 Task: Add an event with the title Second Project Planning Workshop, date '2024/03/27', time 8:00 AM to 10:00 AMand add a description: Participants will learn how to provide feedback and constructive criticism in a constructive and respectful manner. They will practice giving and receiving feedback, focusing on specific behaviors and outcomes, and offering suggestions for improvement.Select event color  Grape . Add location for the event as: 456 St. Catherine's Monastery, Sinai, Egypt, logged in from the account softage.6@softage.netand send the event invitation to softage.9@softage.net and softage.10@softage.net. Set a reminder for the event Daily
Action: Mouse moved to (75, 93)
Screenshot: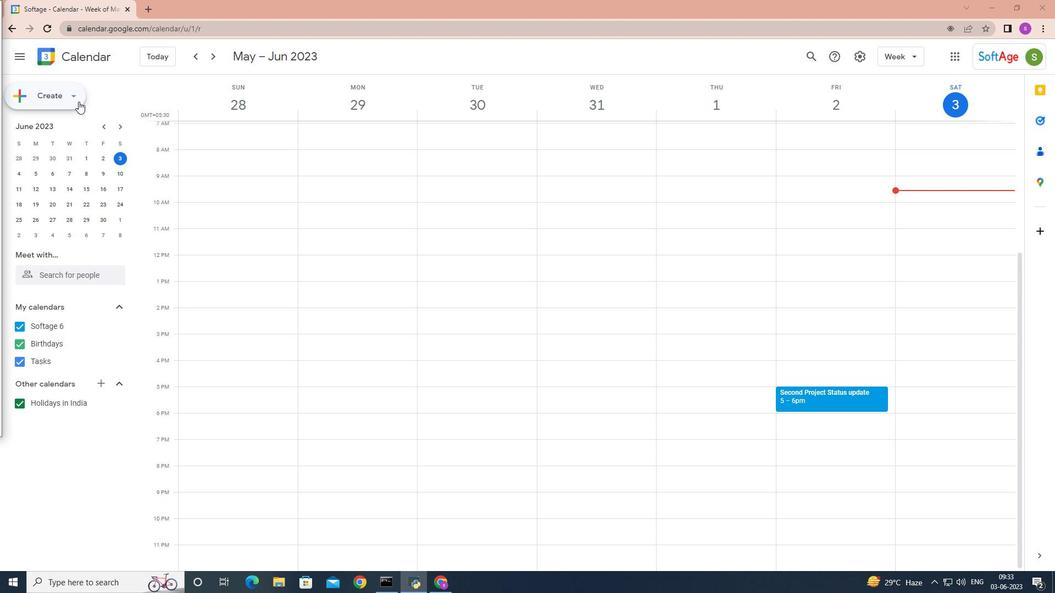 
Action: Mouse pressed left at (75, 93)
Screenshot: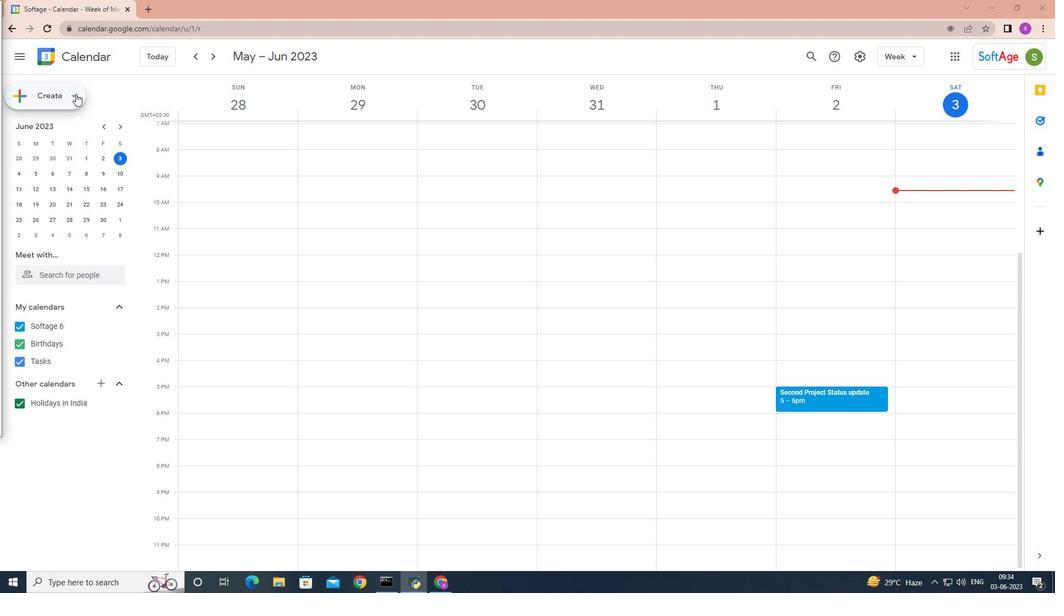 
Action: Mouse moved to (67, 120)
Screenshot: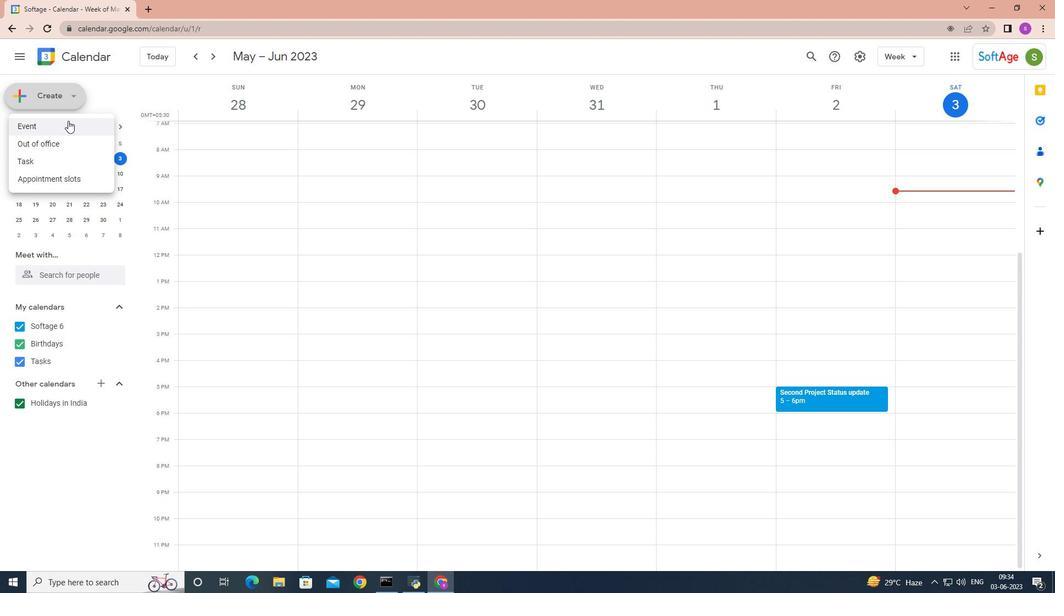 
Action: Mouse pressed left at (67, 120)
Screenshot: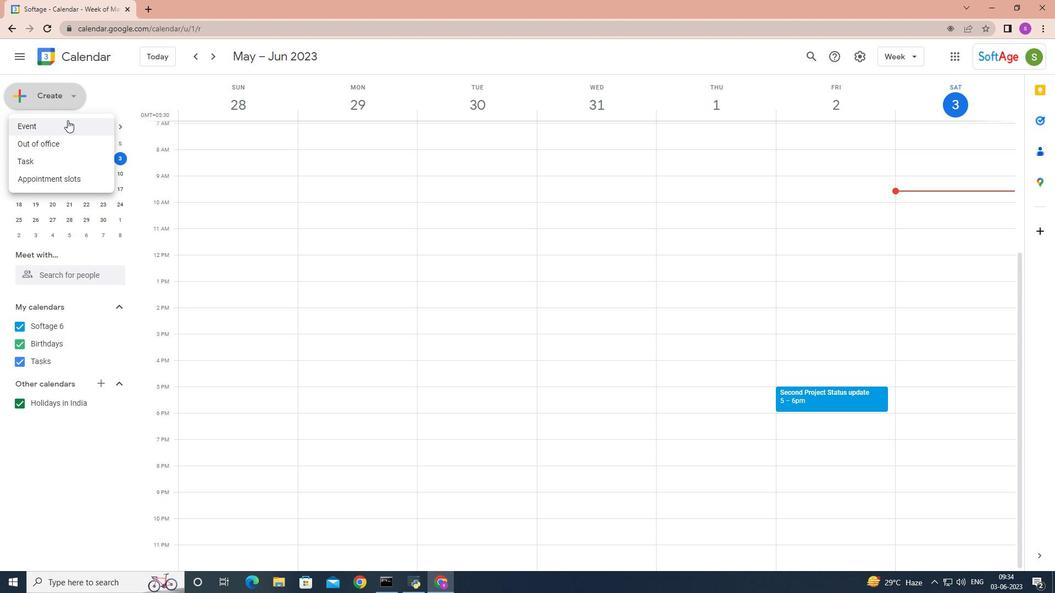 
Action: Mouse moved to (799, 431)
Screenshot: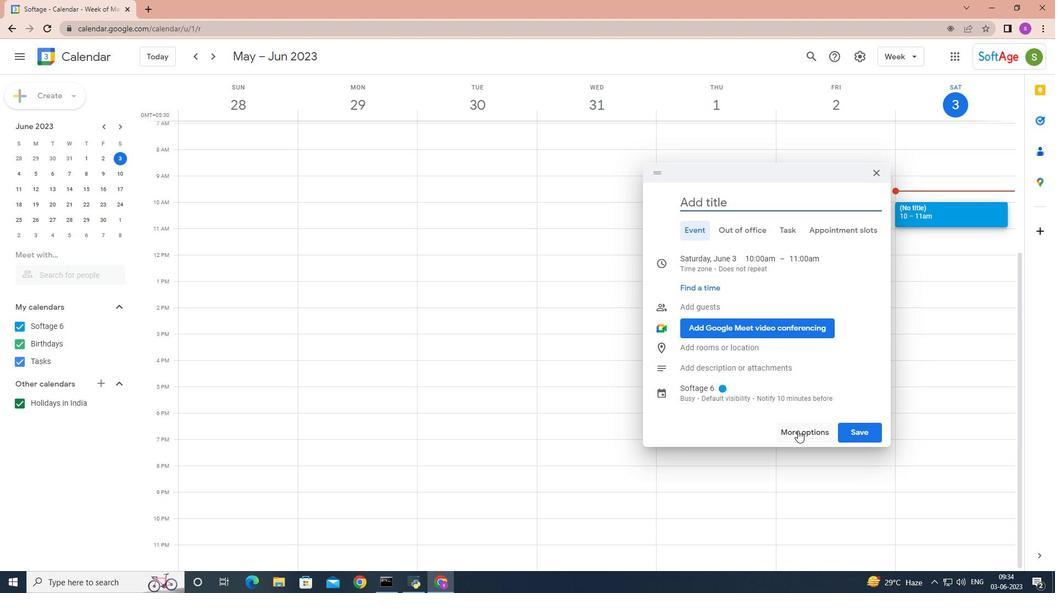 
Action: Mouse pressed left at (799, 431)
Screenshot: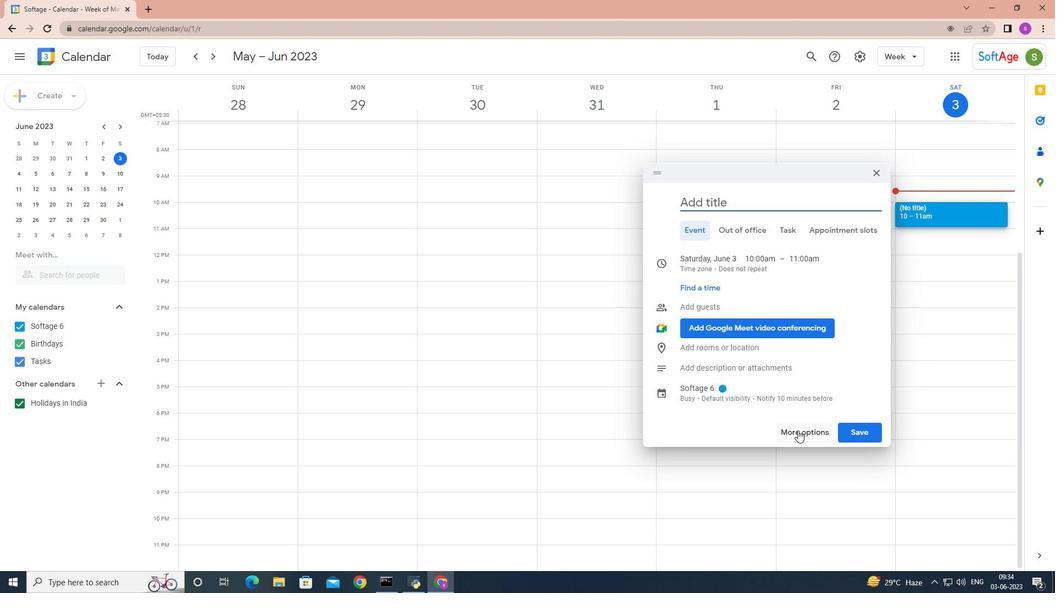 
Action: Mouse moved to (150, 52)
Screenshot: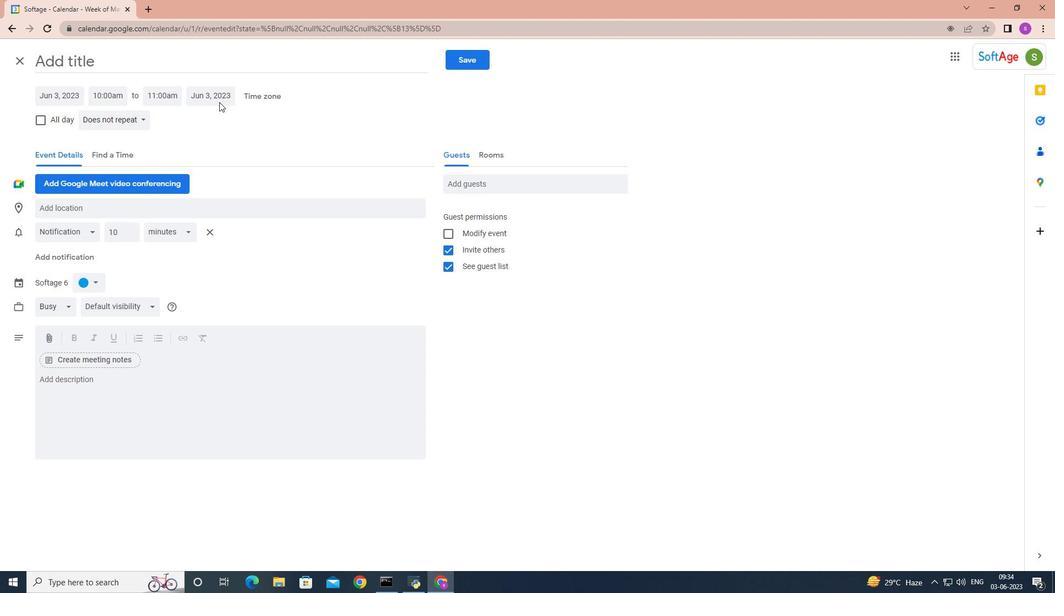 
Action: Key pressed <Key.shift>Second<Key.space><Key.shift>Project<Key.space><Key.shift>Planning<Key.space><Key.shift>Workshop
Screenshot: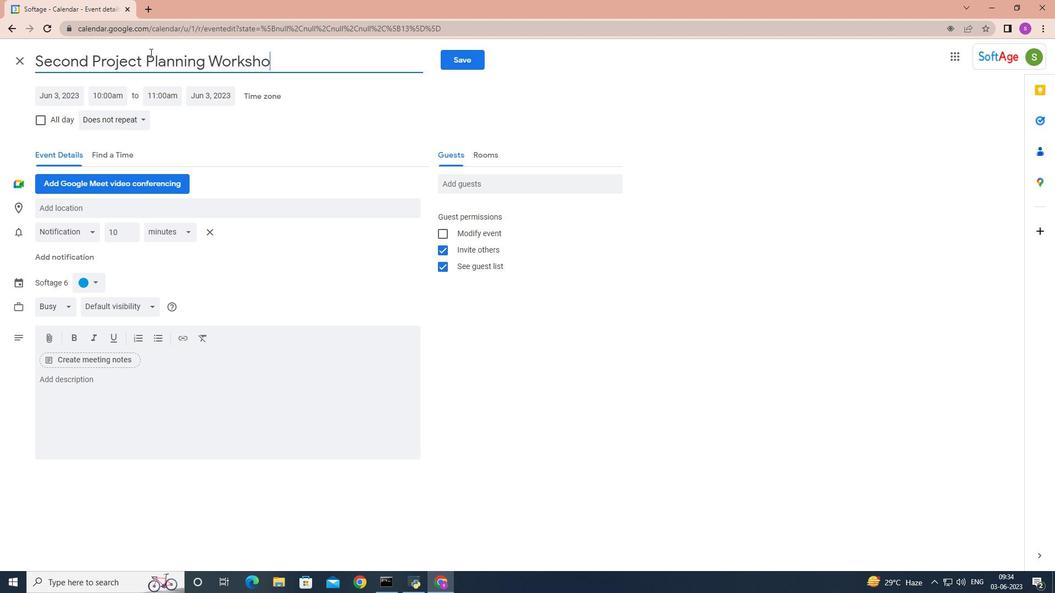 
Action: Mouse moved to (69, 94)
Screenshot: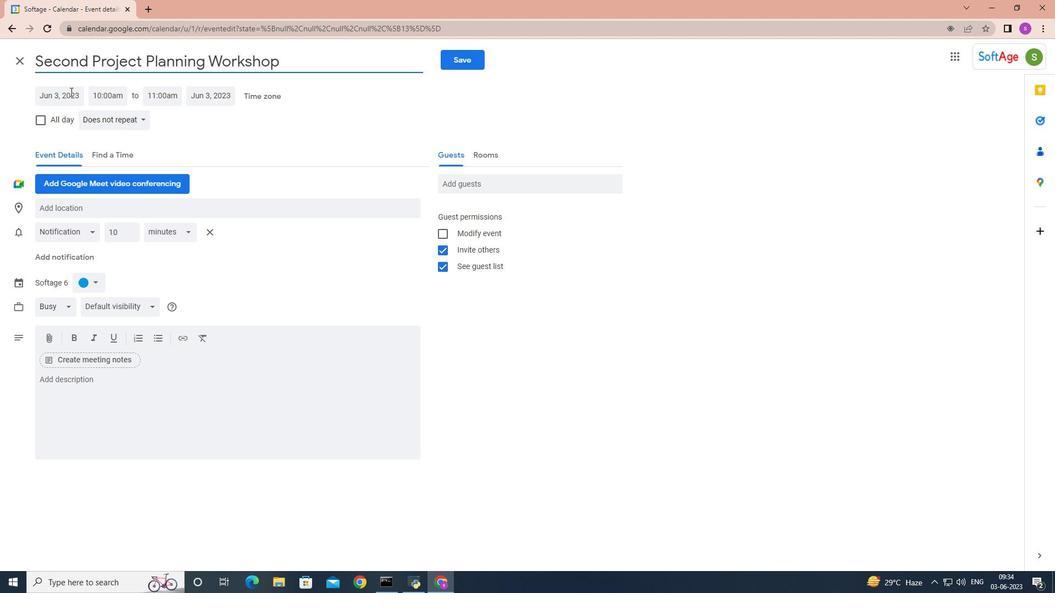 
Action: Mouse pressed left at (69, 94)
Screenshot: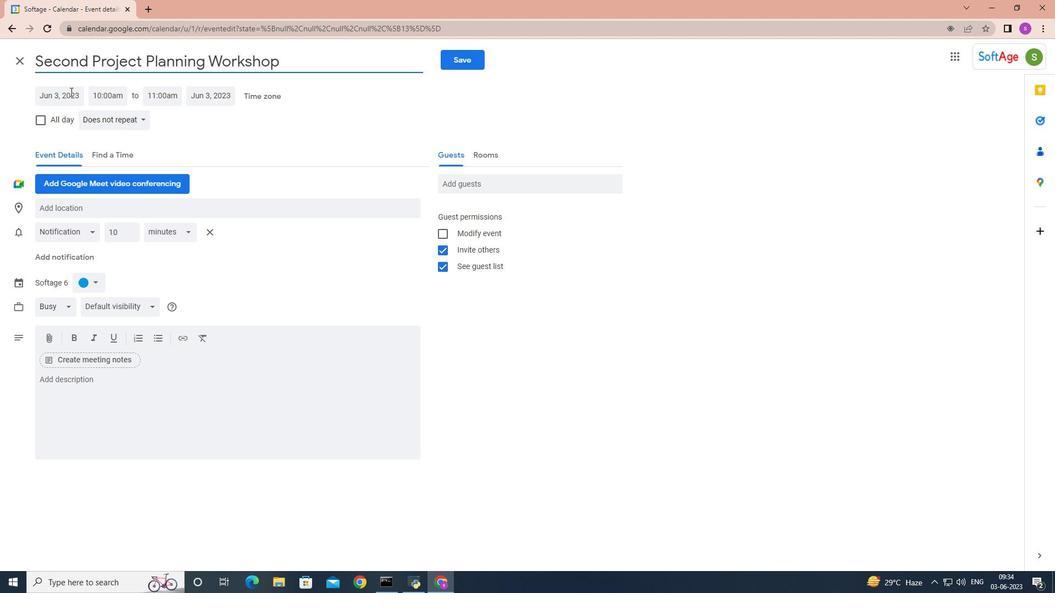 
Action: Mouse moved to (174, 120)
Screenshot: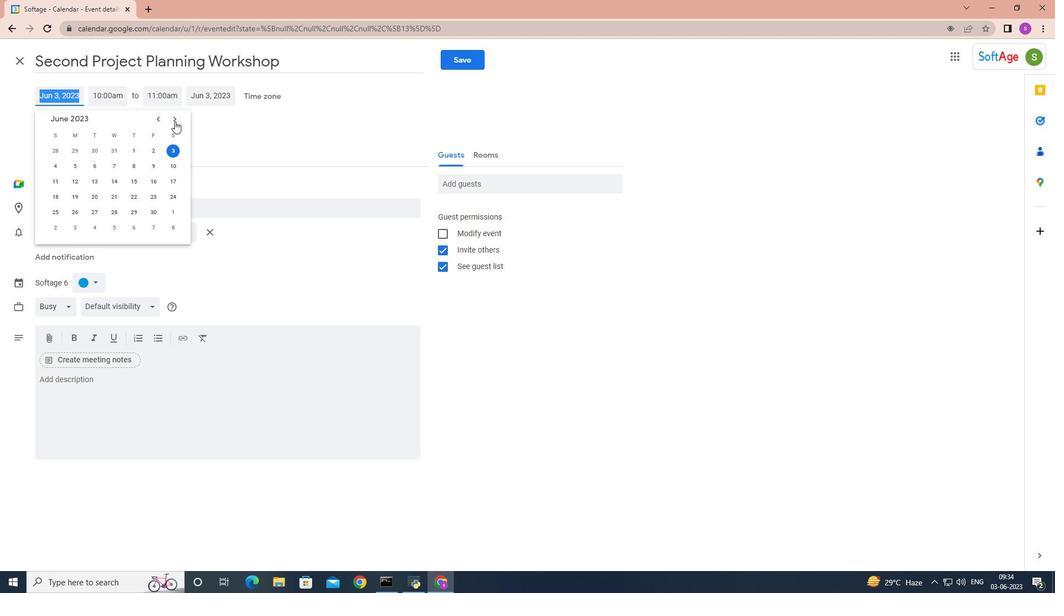 
Action: Mouse pressed left at (174, 120)
Screenshot: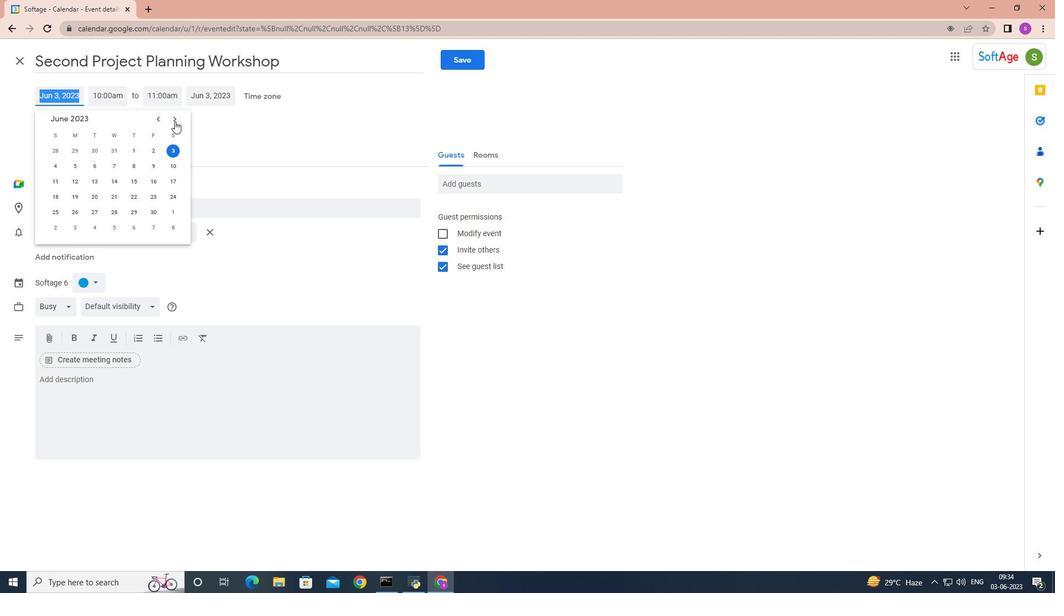 
Action: Mouse moved to (174, 120)
Screenshot: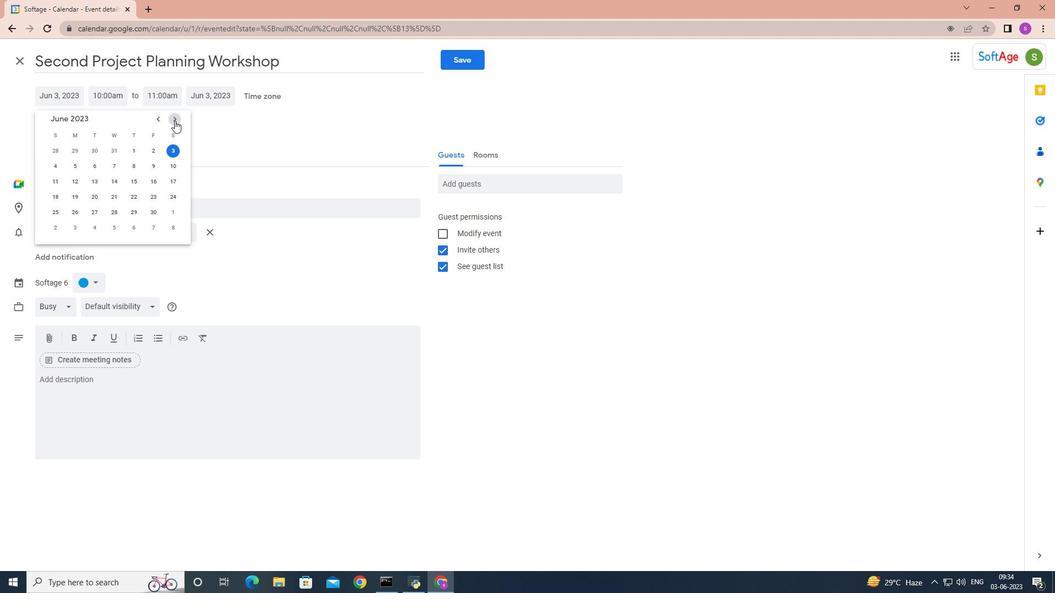 
Action: Mouse pressed left at (174, 120)
Screenshot: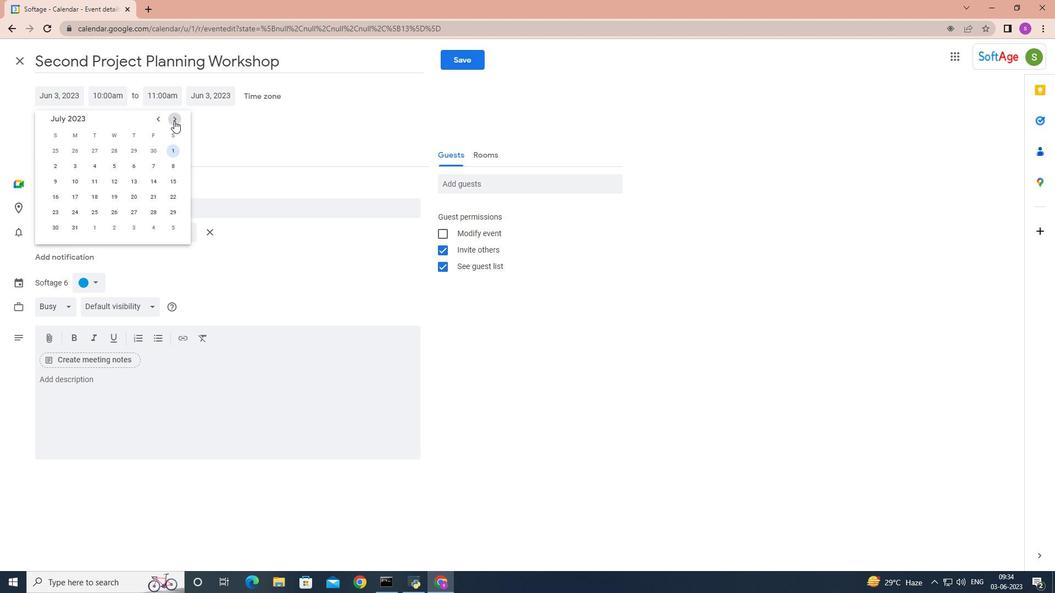 
Action: Mouse pressed left at (174, 120)
Screenshot: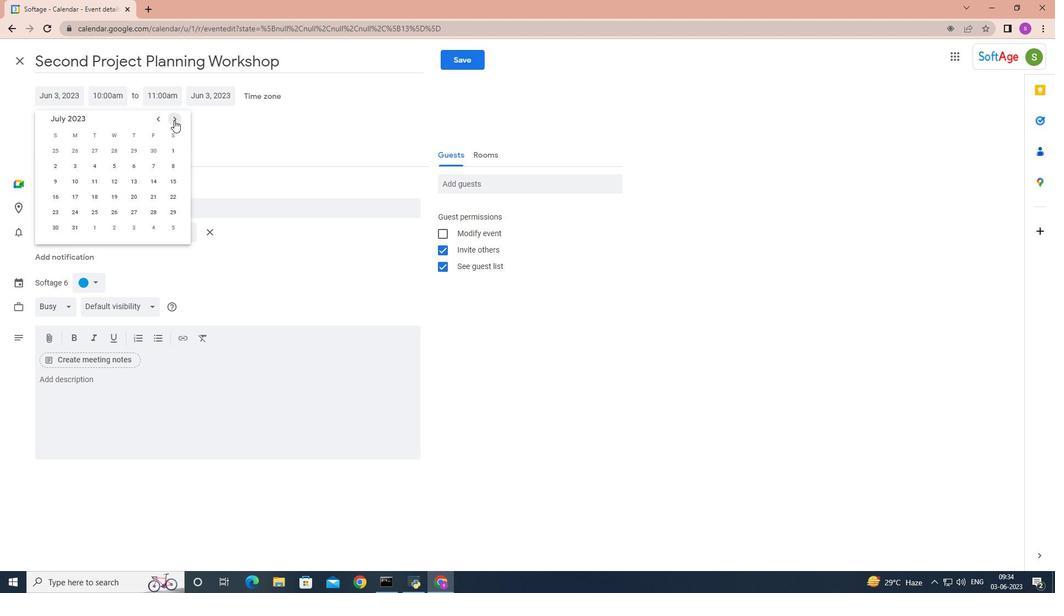 
Action: Mouse moved to (173, 119)
Screenshot: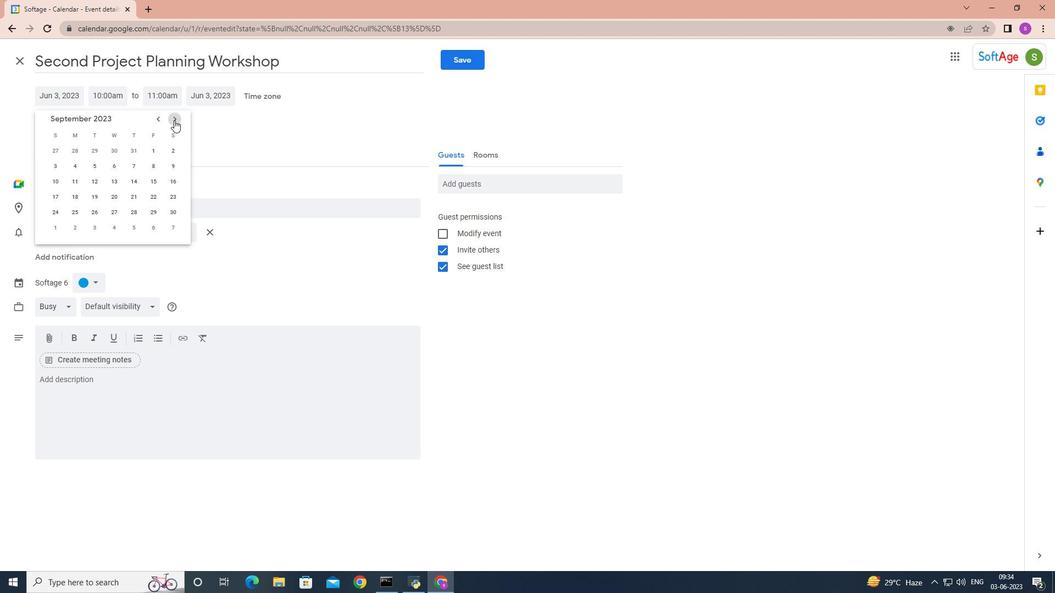 
Action: Mouse pressed left at (173, 119)
Screenshot: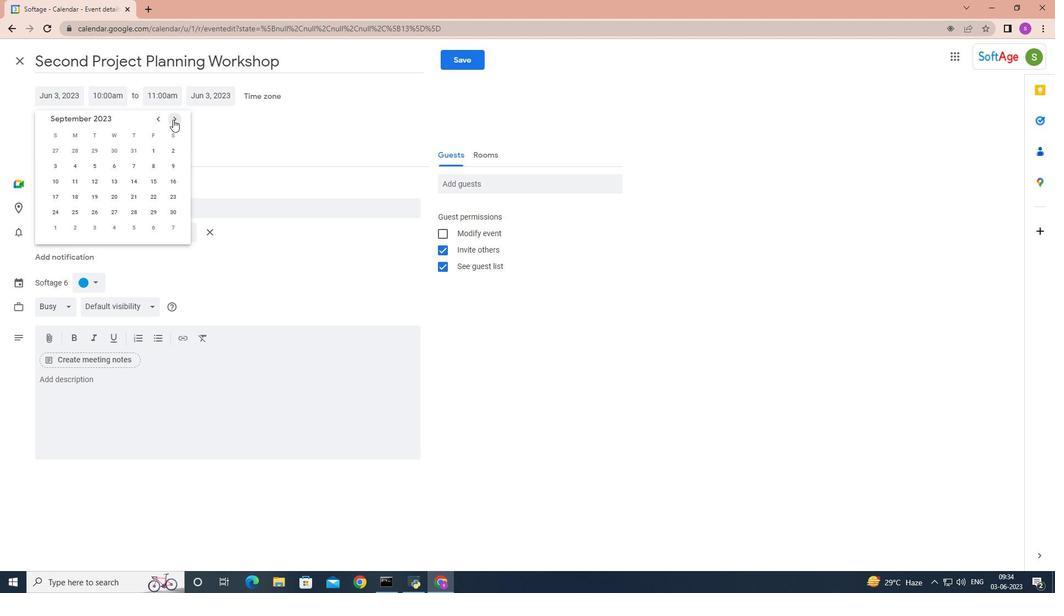 
Action: Mouse moved to (172, 119)
Screenshot: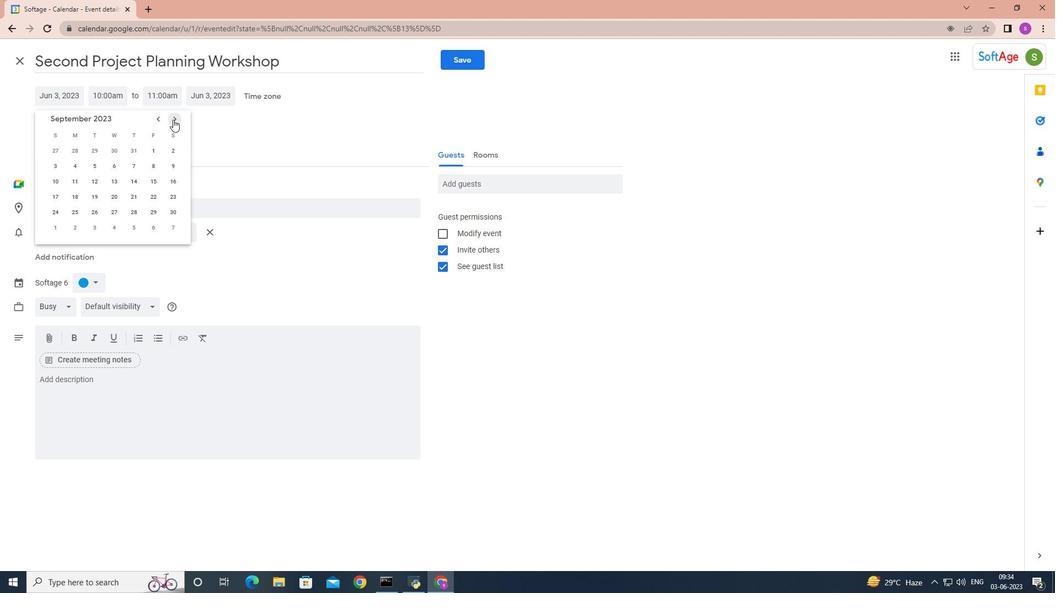 
Action: Mouse pressed left at (172, 119)
Screenshot: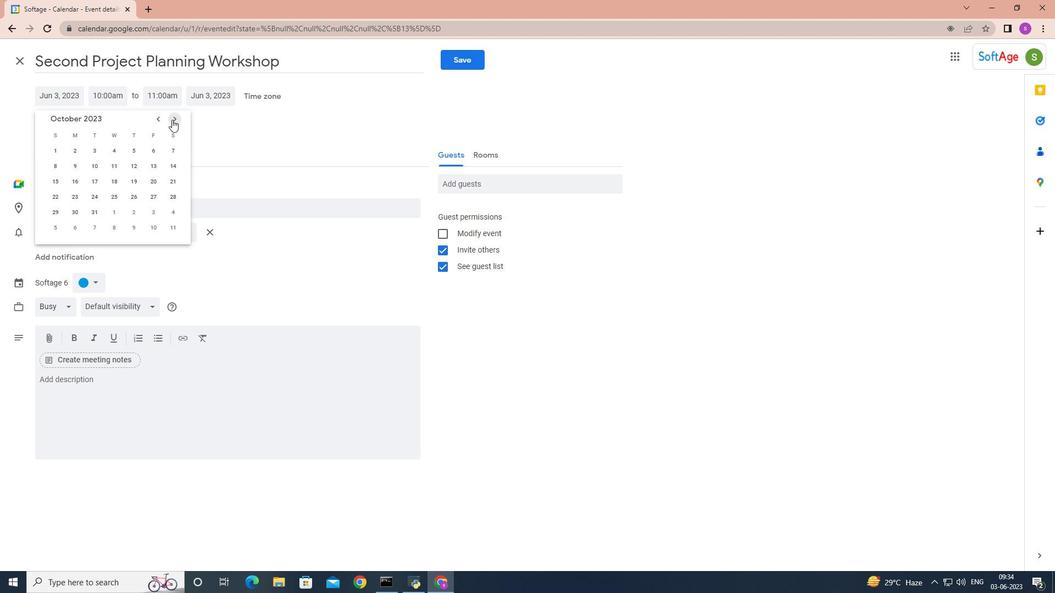 
Action: Mouse pressed left at (172, 119)
Screenshot: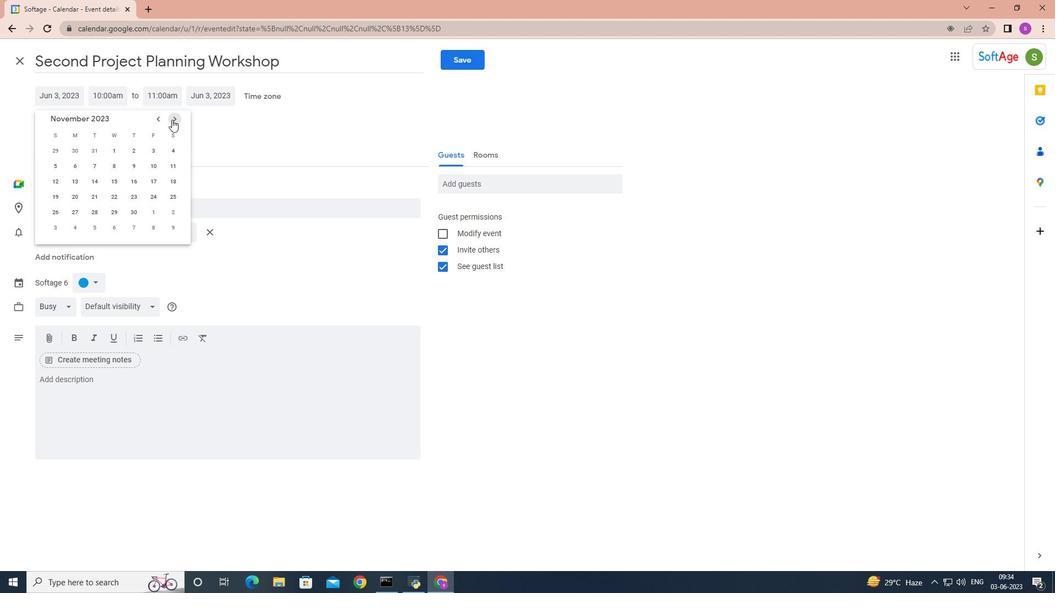 
Action: Mouse moved to (172, 119)
Screenshot: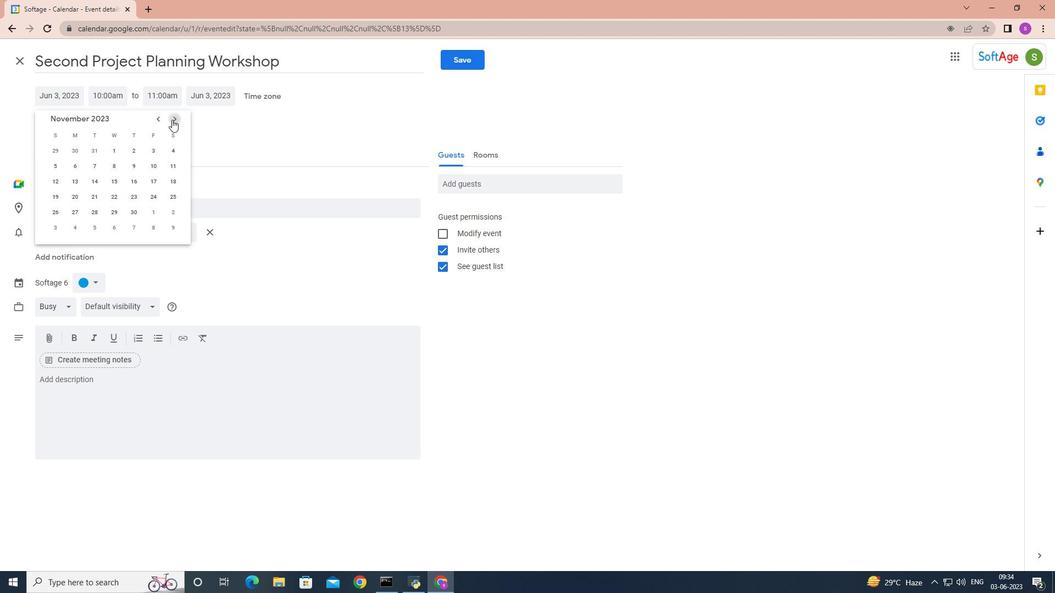 
Action: Mouse pressed left at (172, 119)
Screenshot: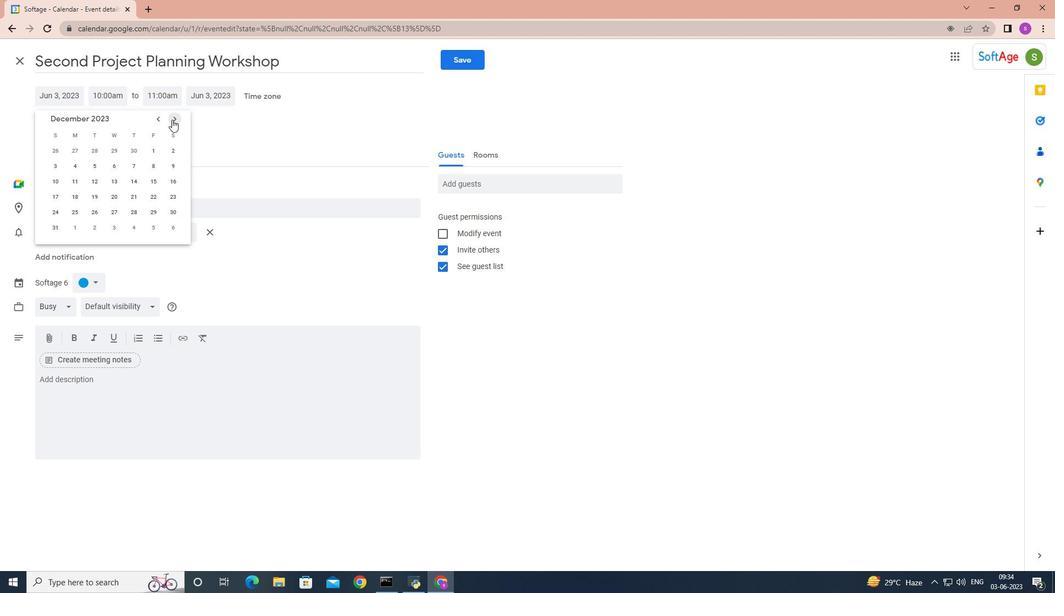 
Action: Mouse pressed left at (172, 119)
Screenshot: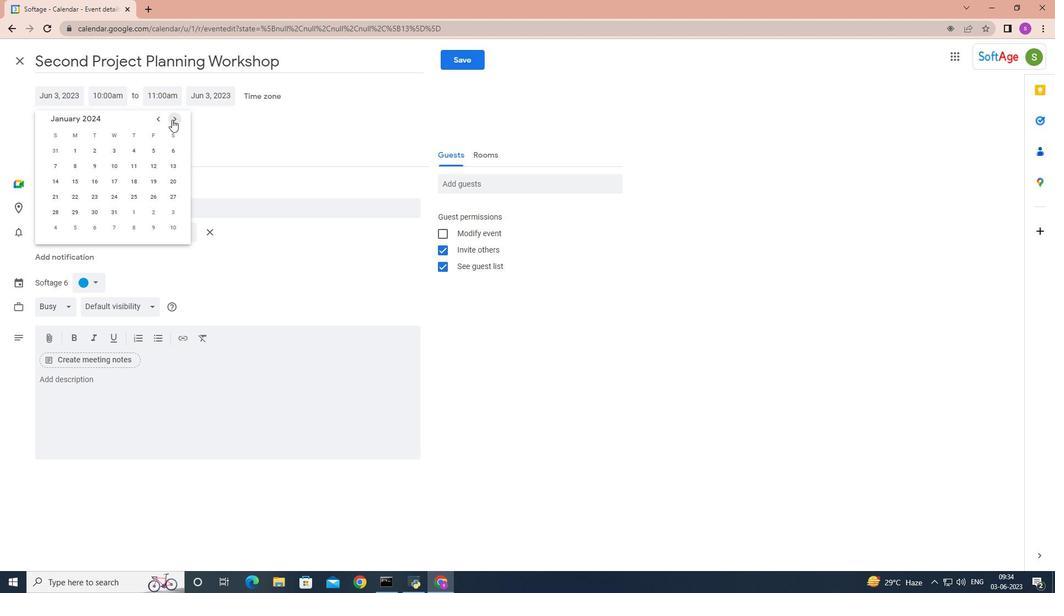 
Action: Mouse pressed left at (172, 119)
Screenshot: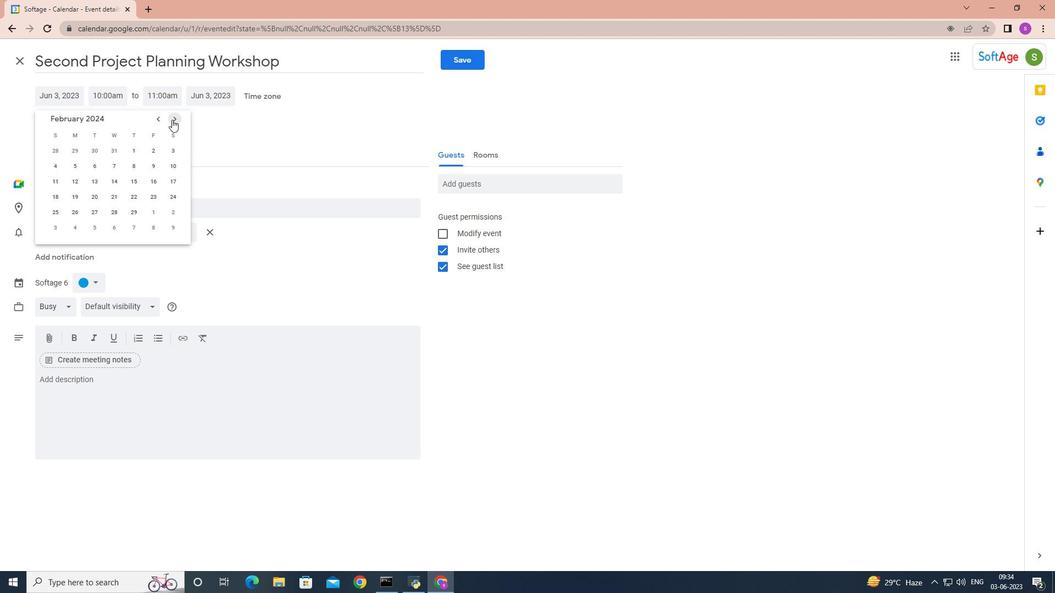 
Action: Mouse moved to (117, 211)
Screenshot: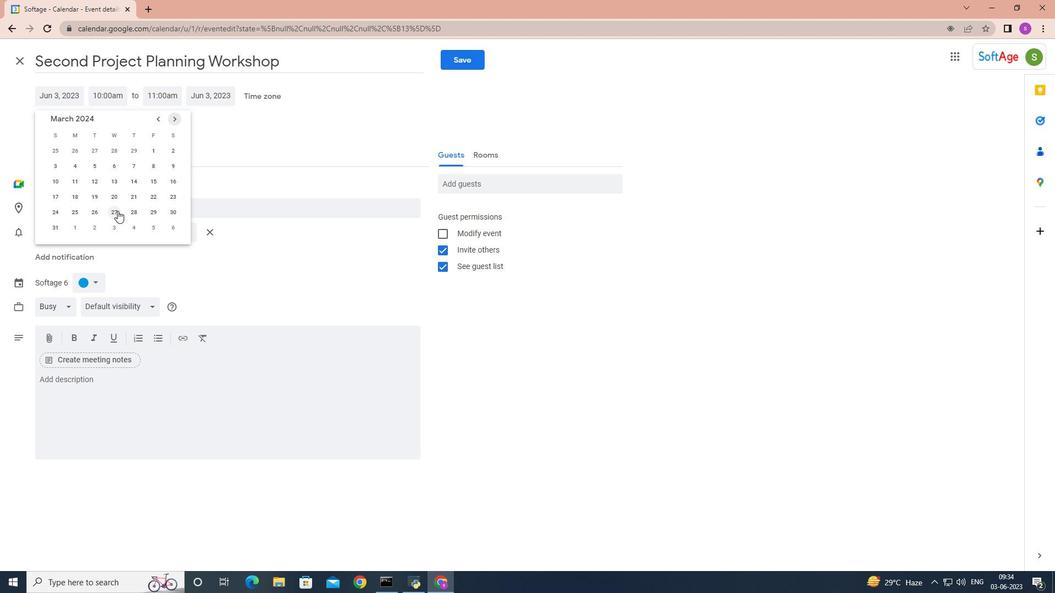 
Action: Mouse pressed left at (117, 211)
Screenshot: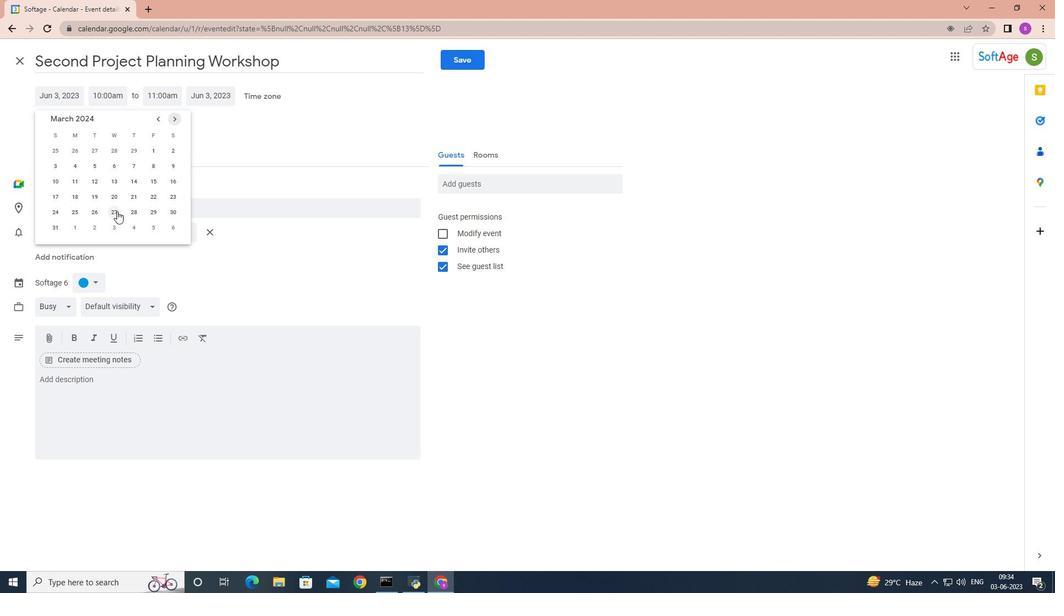 
Action: Mouse moved to (118, 95)
Screenshot: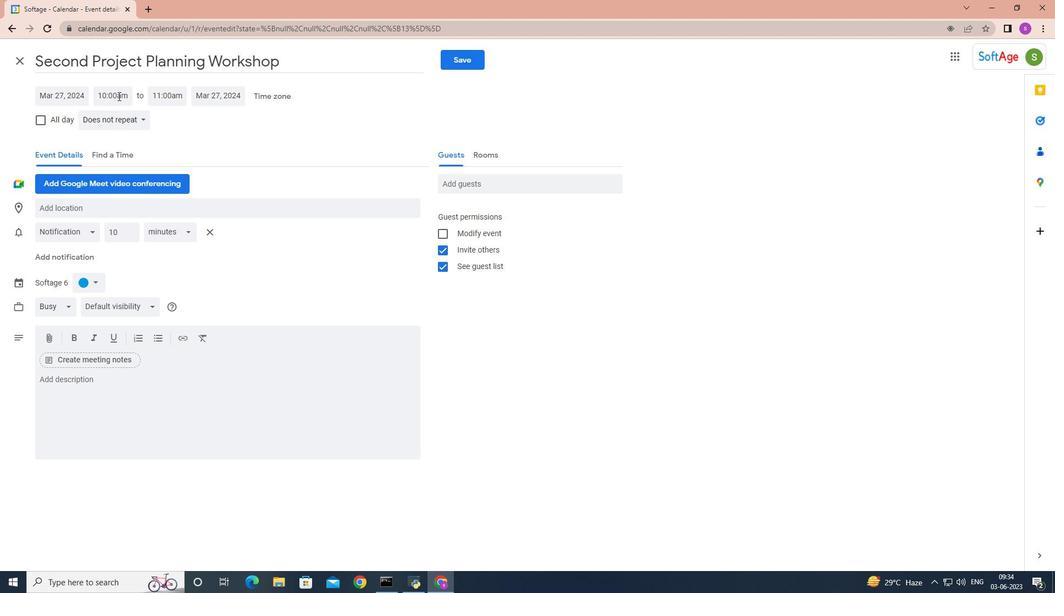 
Action: Mouse pressed left at (118, 95)
Screenshot: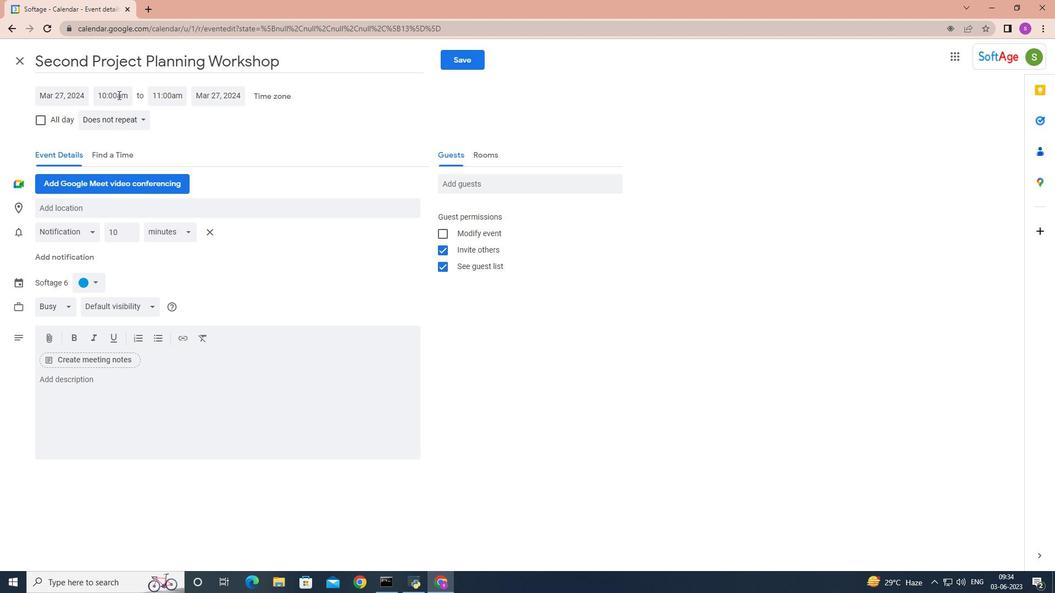 
Action: Mouse moved to (132, 167)
Screenshot: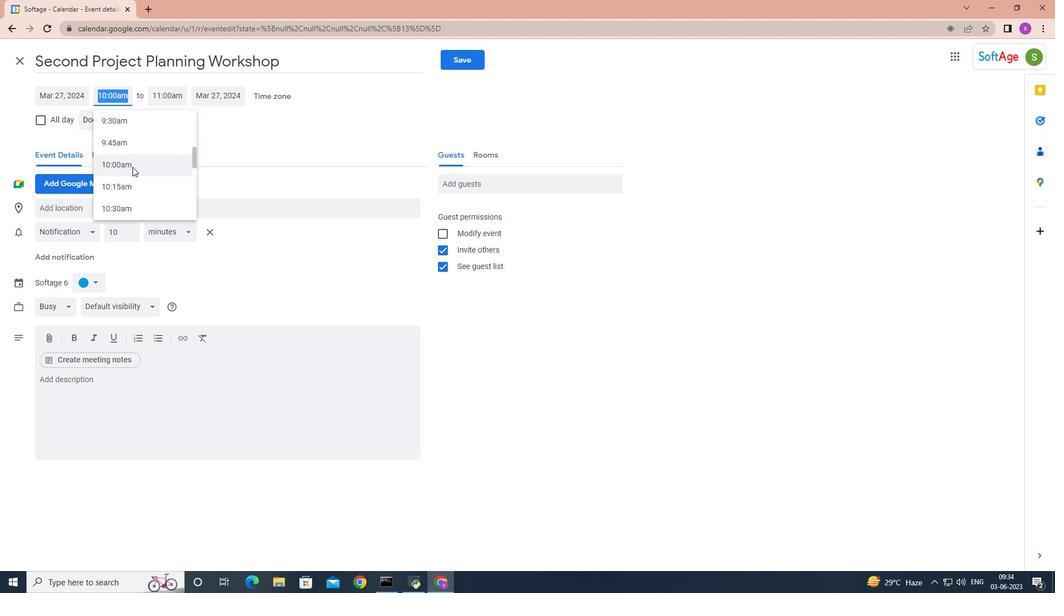 
Action: Mouse scrolled (132, 167) with delta (0, 0)
Screenshot: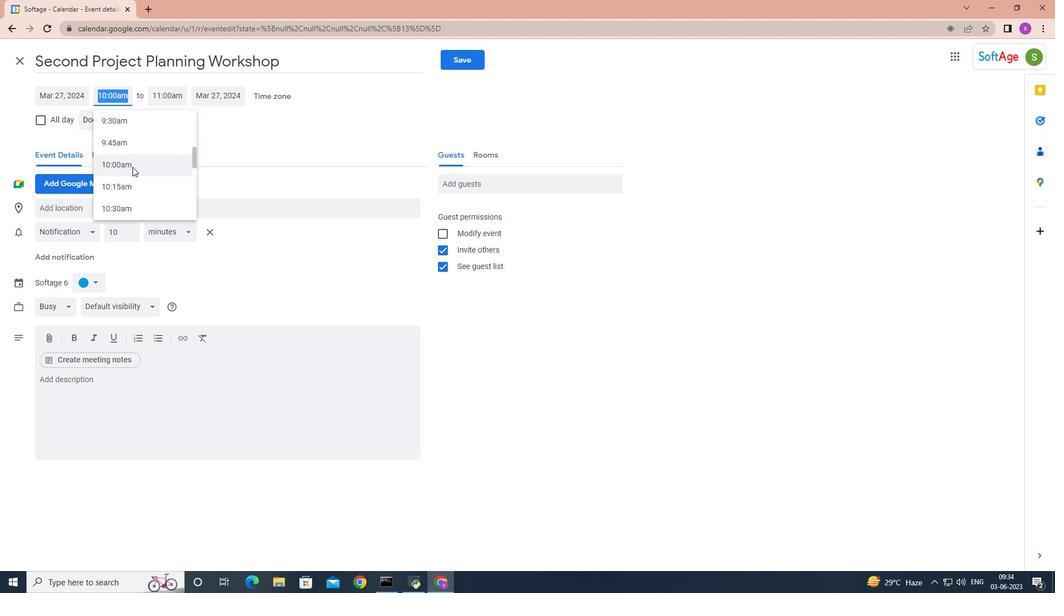 
Action: Mouse scrolled (132, 167) with delta (0, 0)
Screenshot: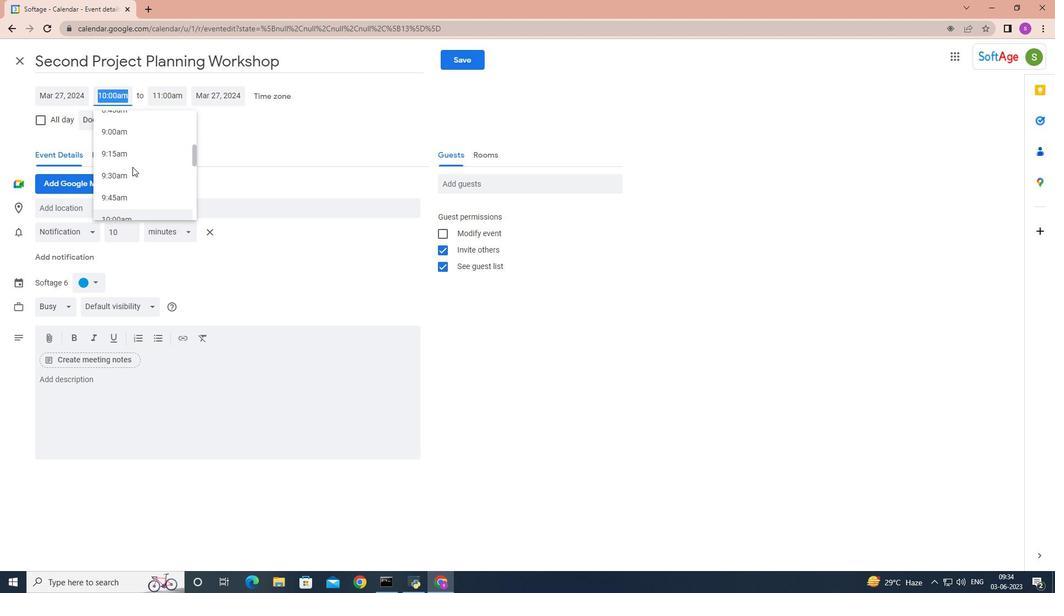 
Action: Mouse moved to (132, 167)
Screenshot: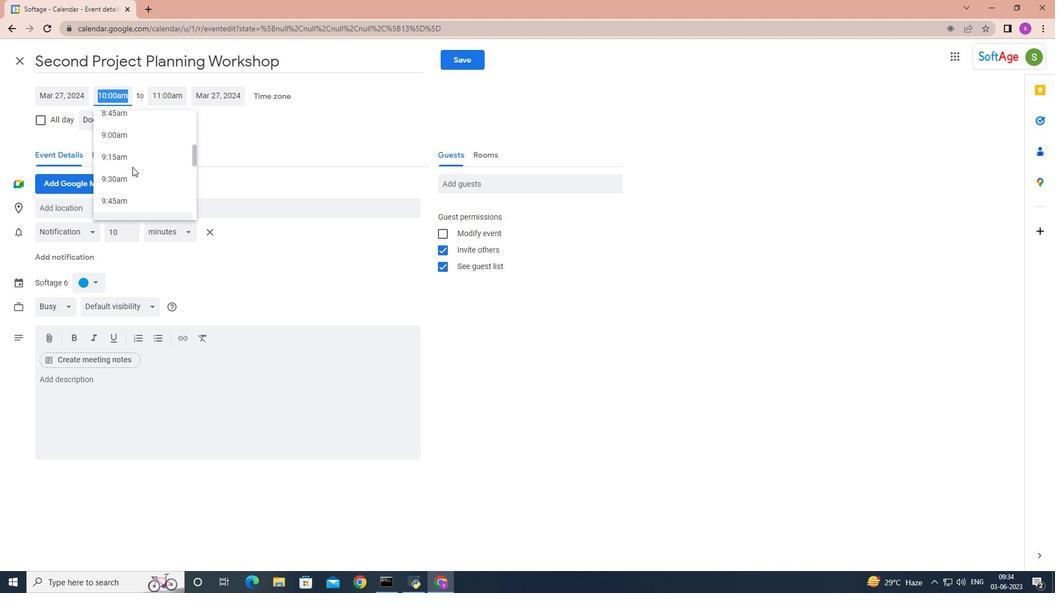 
Action: Mouse scrolled (132, 167) with delta (0, 0)
Screenshot: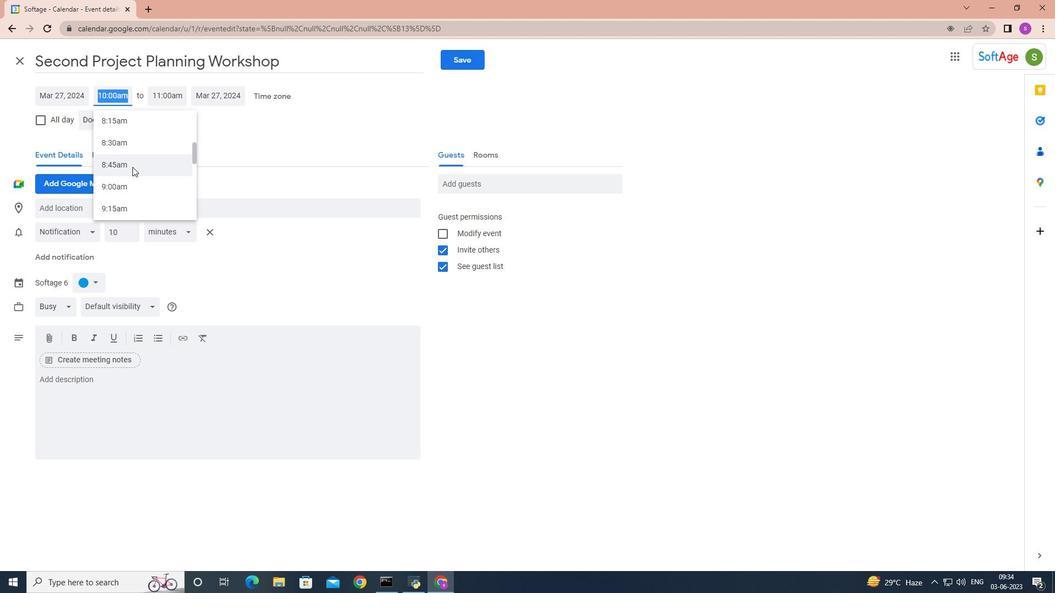 
Action: Mouse moved to (136, 154)
Screenshot: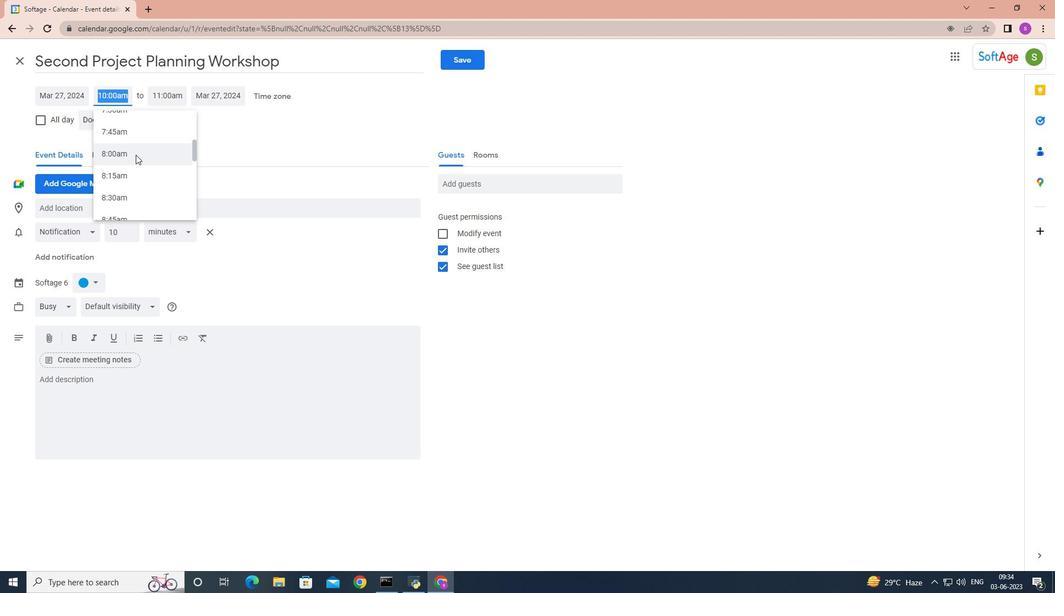 
Action: Mouse pressed left at (136, 154)
Screenshot: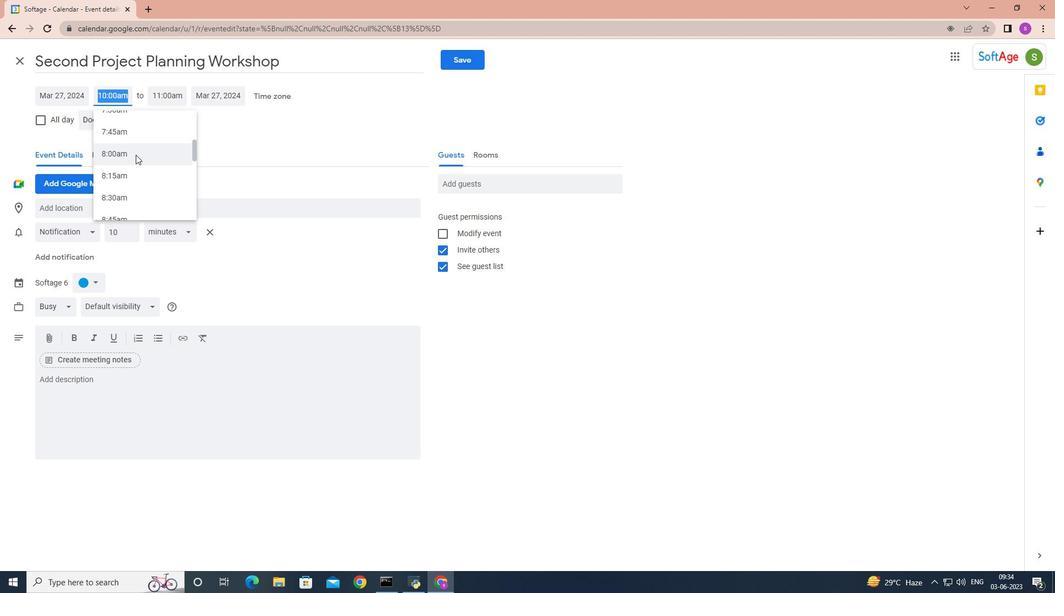 
Action: Mouse moved to (162, 98)
Screenshot: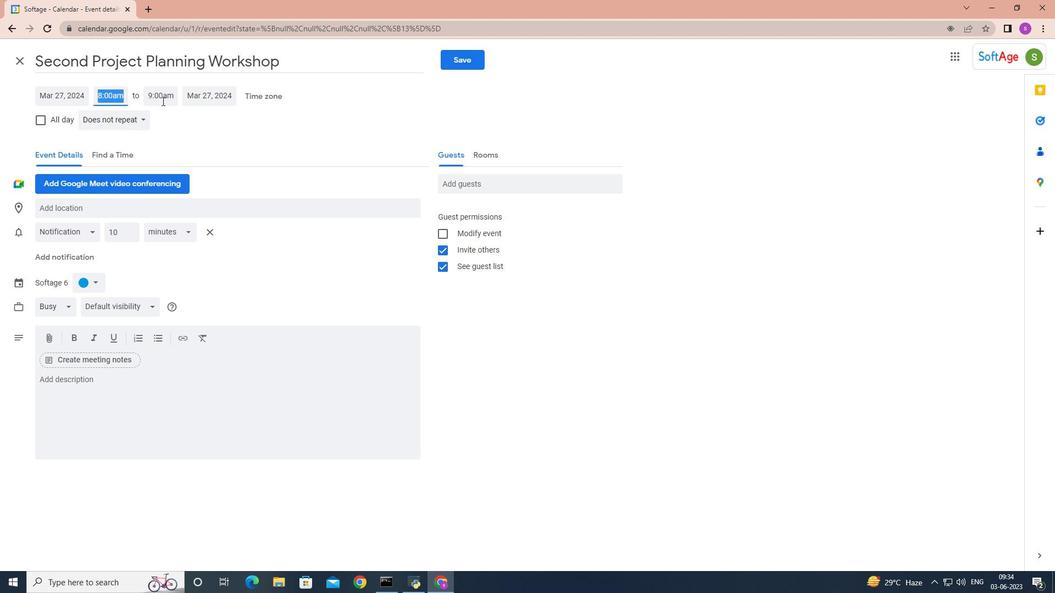 
Action: Mouse pressed left at (162, 98)
Screenshot: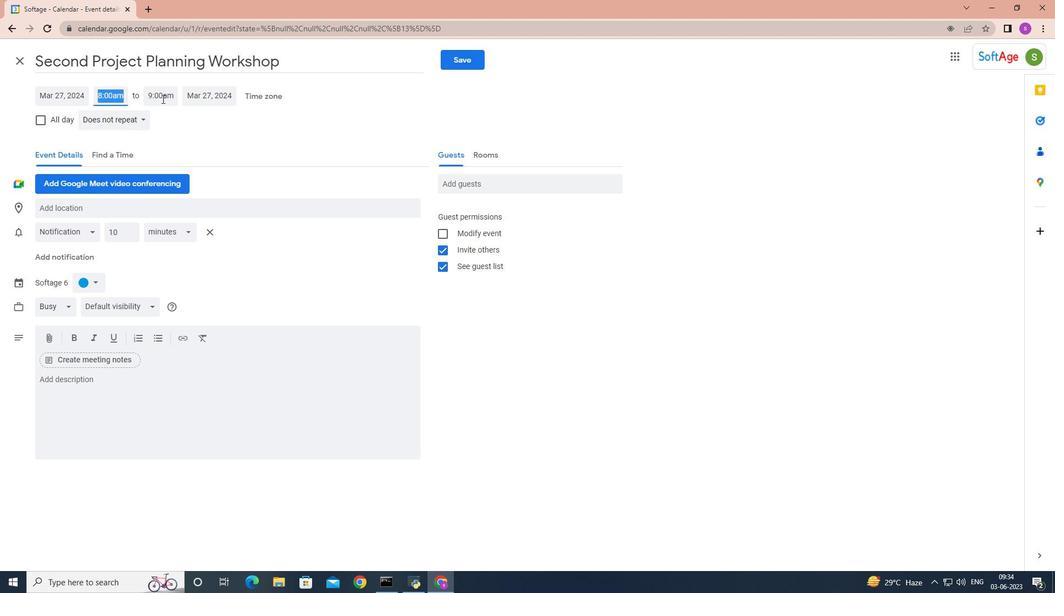 
Action: Mouse moved to (185, 206)
Screenshot: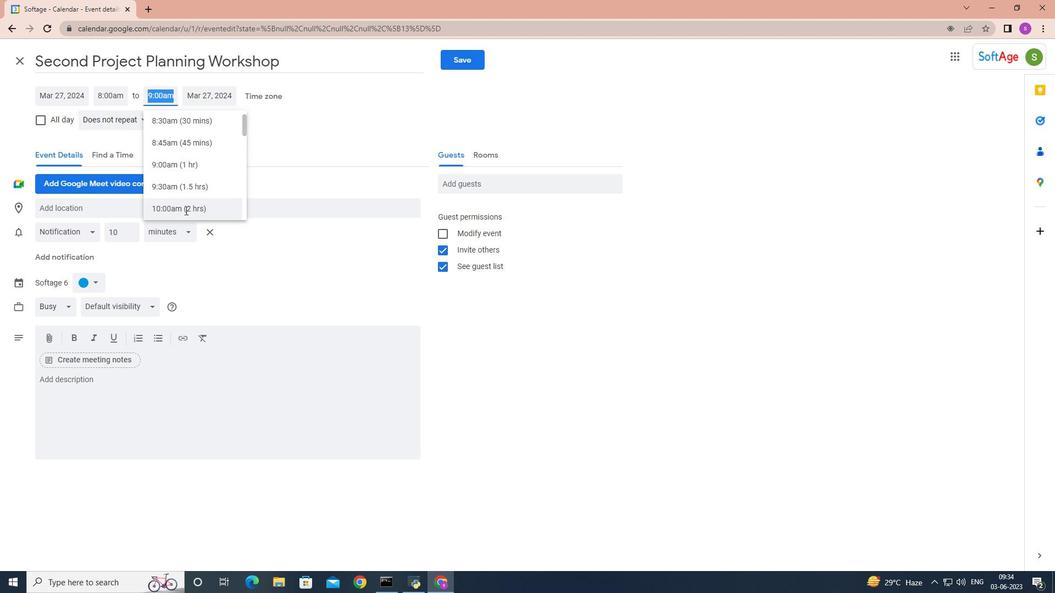 
Action: Mouse pressed left at (185, 206)
Screenshot: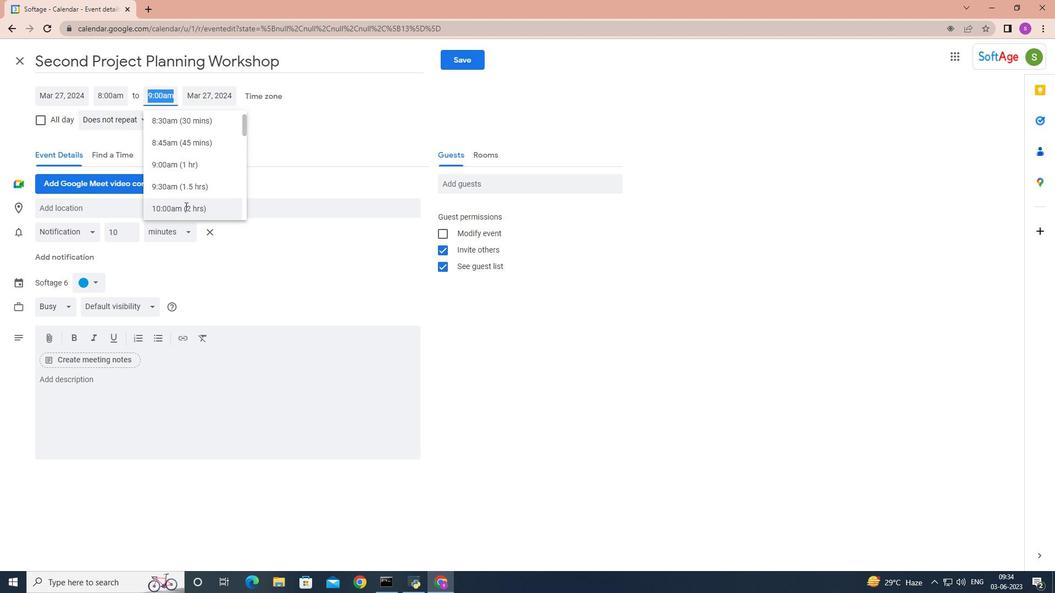 
Action: Mouse moved to (67, 380)
Screenshot: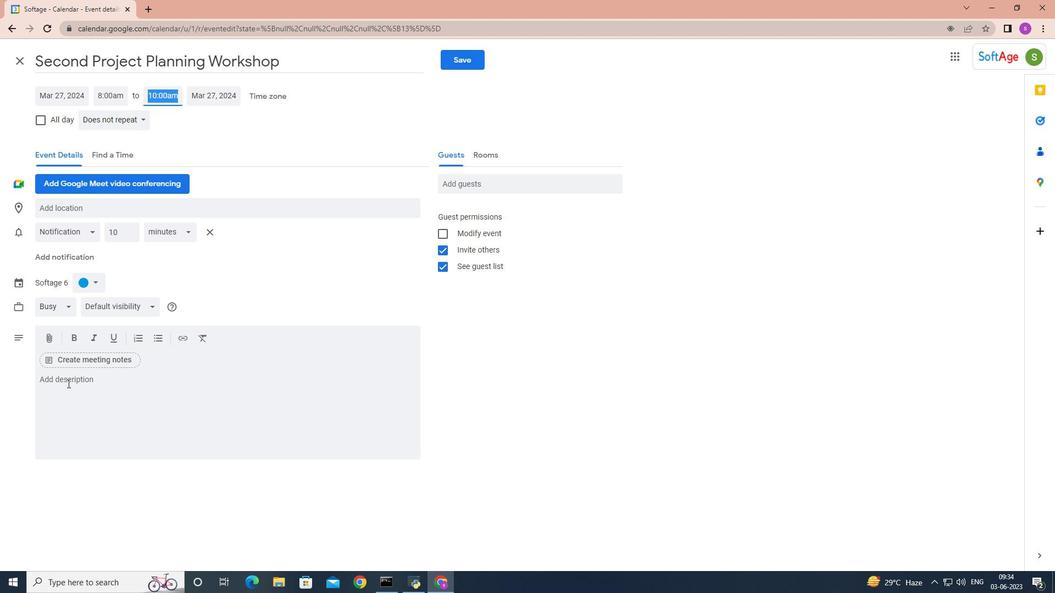 
Action: Mouse pressed left at (67, 380)
Screenshot: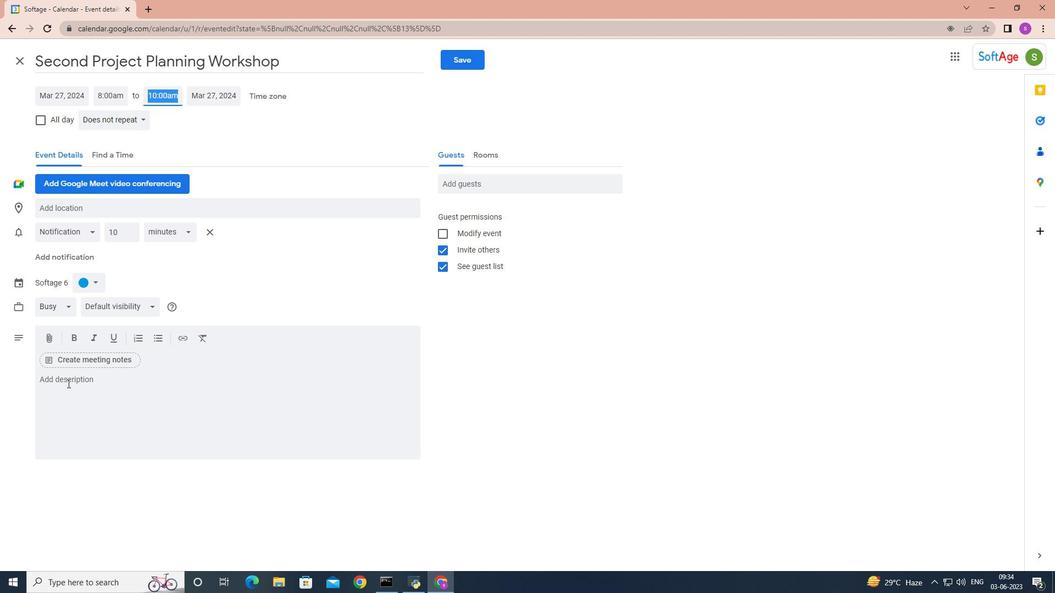 
Action: Mouse moved to (67, 379)
Screenshot: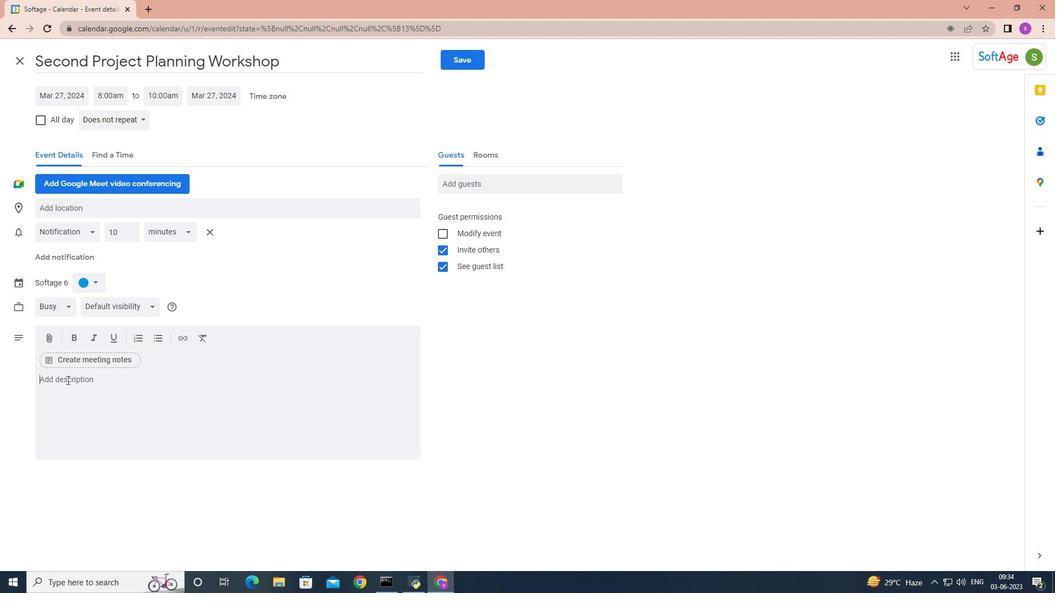 
Action: Key pressed <Key.shift>Particp<Key.backspace>ipants<Key.space>will<Key.space>learn<Key.space>how<Key.space>to<Key.space>provide<Key.space>feedback<Key.space>and<Key.space>com<Key.backspace>nste<Key.backspace>ructive<Key.space>criticism<Key.space>in<Key.space>a<Key.space>constructive<Key.space>and<Key.space>respectful<Key.space>manner,<Key.backspace>.<Key.space>they<Key.space>will<Key.space>practice<Key.space>giving<Key.space>and<Key.space>reciving<Key.space><Key.backspace><Key.backspace><Key.backspace><Key.backspace><Key.backspace><Key.backspace>eiving<Key.space>feedbavk<Key.backspace><Key.backspace>ck.<Key.backspace>,<Key.space>focusing<Key.space>on<Key.space>specific<Key.space>behaviors<Key.space>and<Key.space>outcomes<Key.space><Key.backspace>,<Key.space>and<Key.space>offering<Key.space>suggestions<Key.space>for<Key.space>impo<Key.backspace>rovement<Key.space><Key.backspace>.<Key.space>
Screenshot: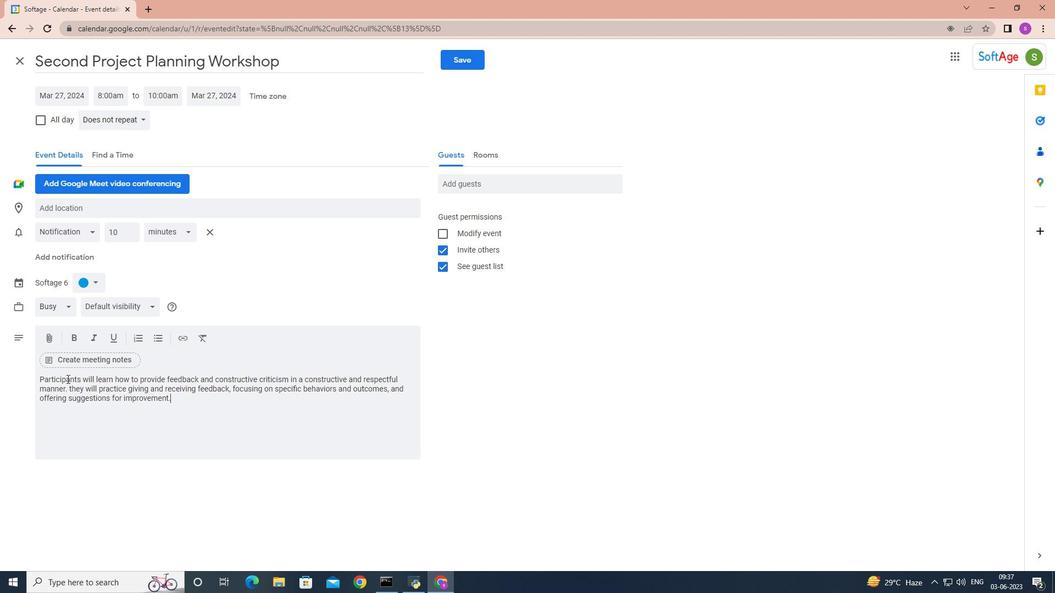 
Action: Mouse moved to (97, 283)
Screenshot: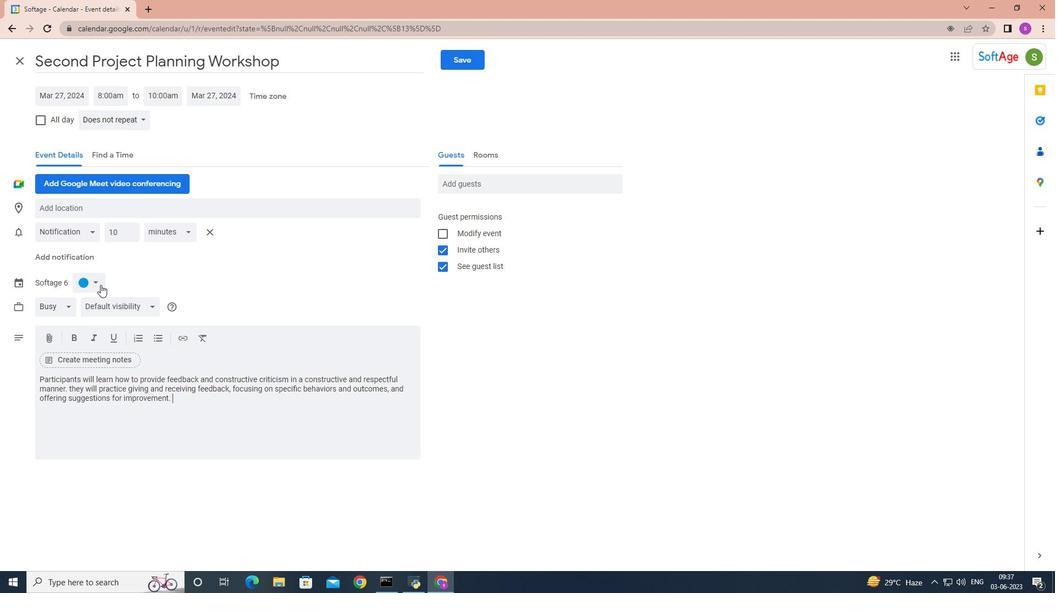 
Action: Mouse pressed left at (97, 283)
Screenshot: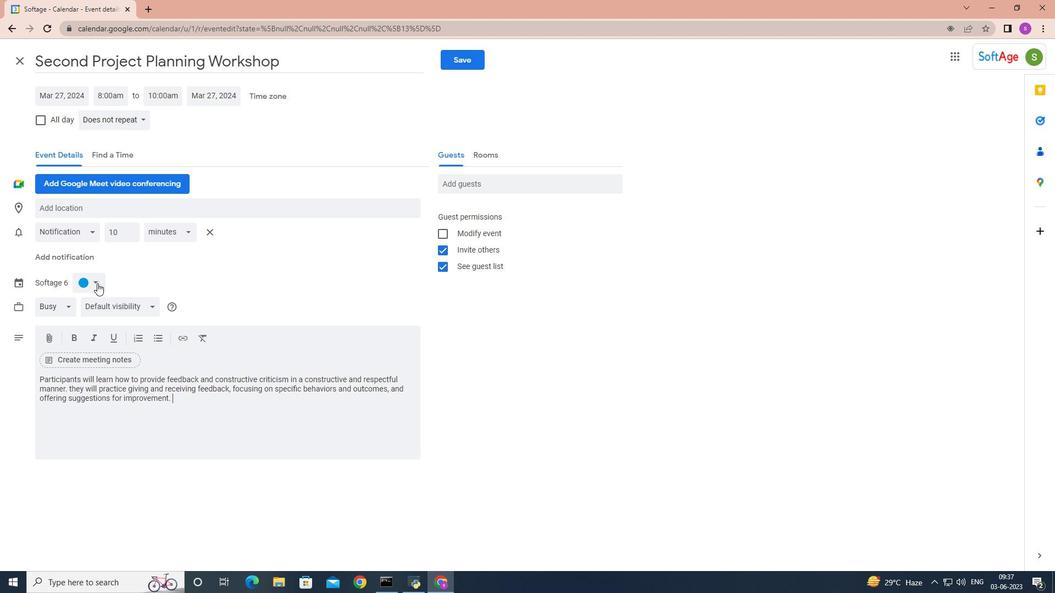 
Action: Mouse moved to (93, 331)
Screenshot: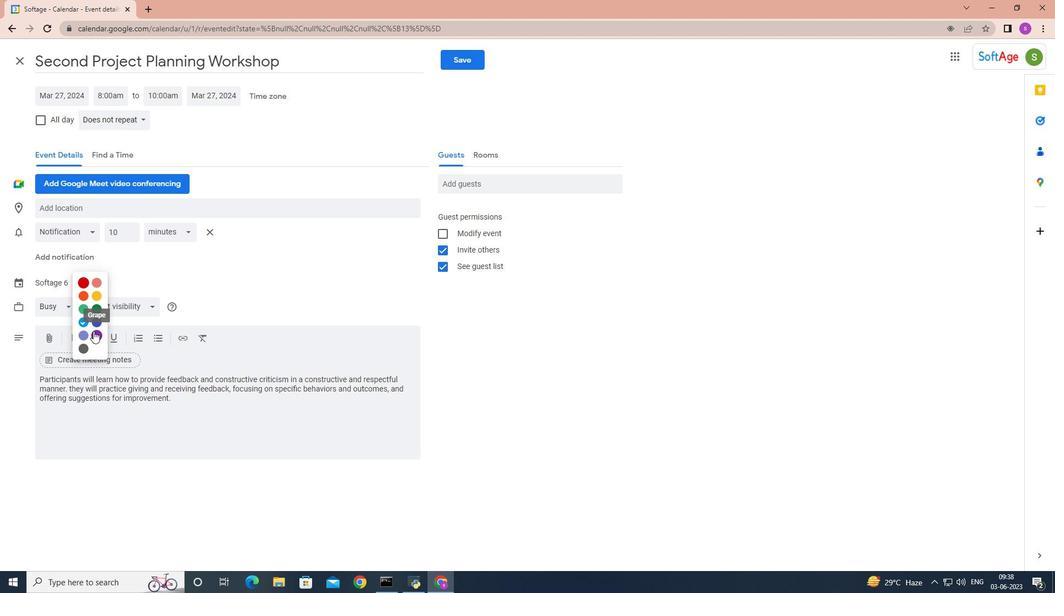 
Action: Mouse pressed left at (93, 331)
Screenshot: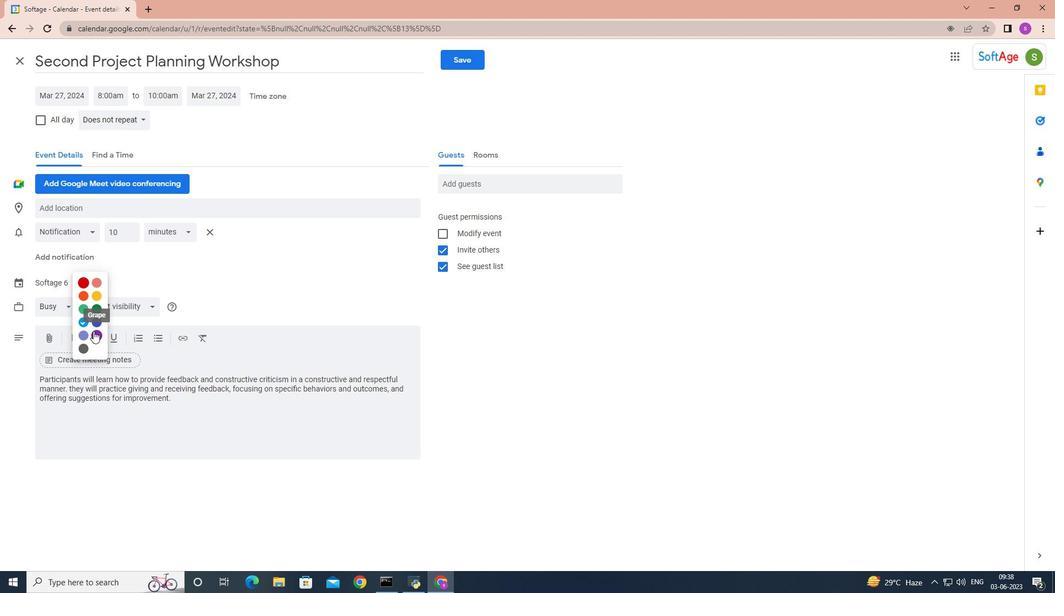 
Action: Mouse moved to (102, 211)
Screenshot: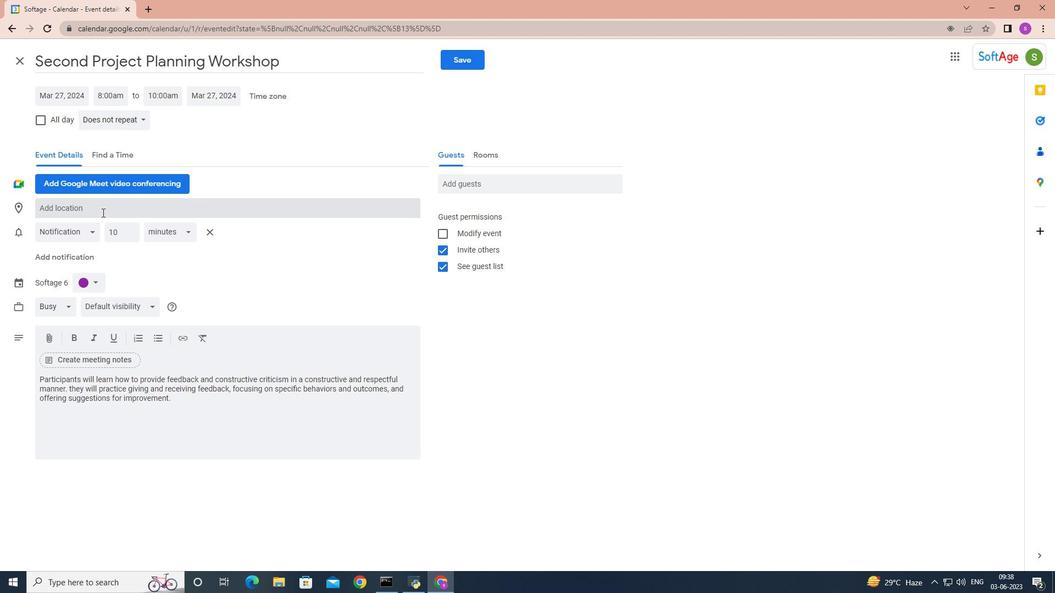 
Action: Mouse pressed left at (102, 211)
Screenshot: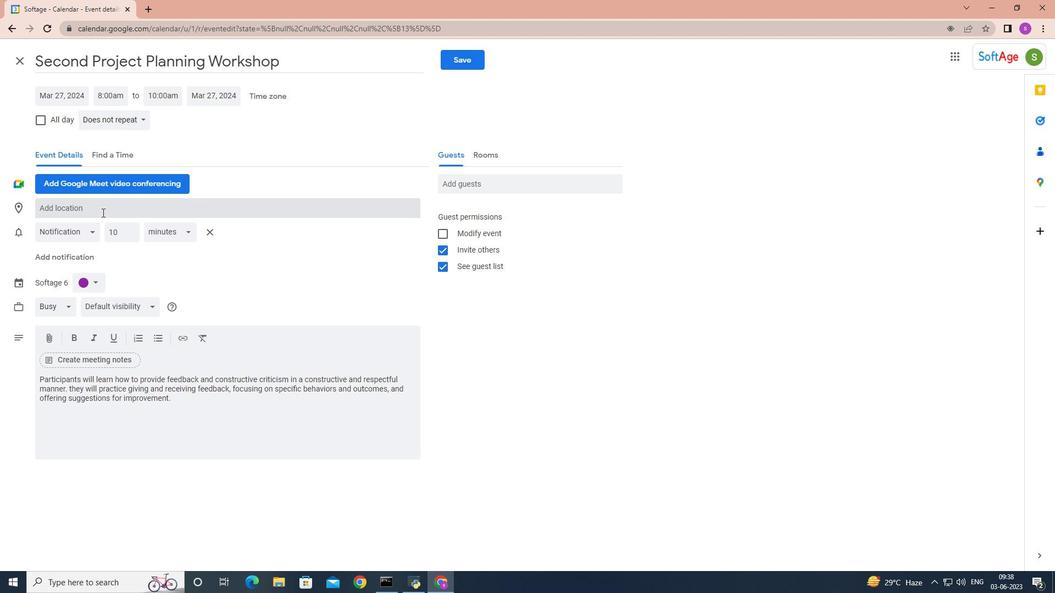 
Action: Mouse moved to (102, 211)
Screenshot: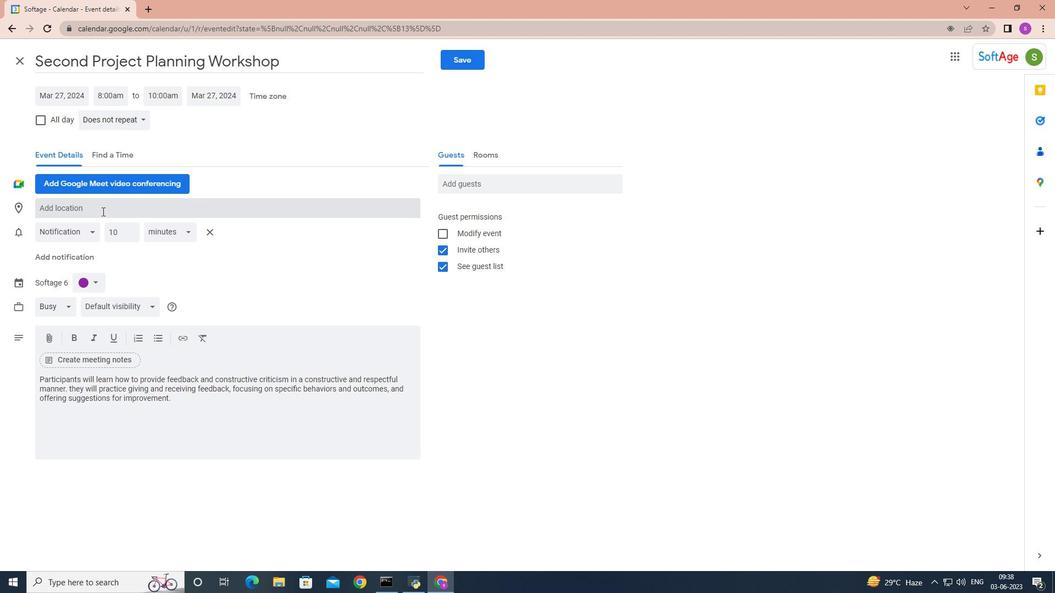 
Action: Key pressed 456<Key.space><Key.shift>St.<Key.space>c<Key.backspace><Key.shift>Catherine<Key.space>monastery,<Key.space><Key.shift>sinai<Key.space>,<Key.space><Key.shift>e<Key.backspace><Key.shift><Key.shift><Key.shift><Key.shift>Egypt,
Screenshot: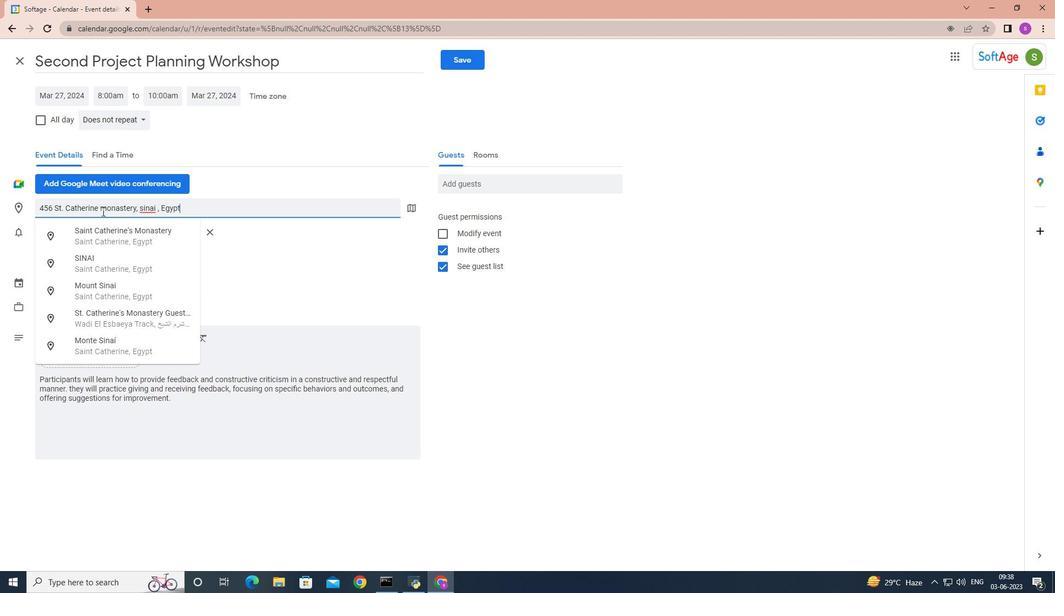 
Action: Mouse moved to (508, 184)
Screenshot: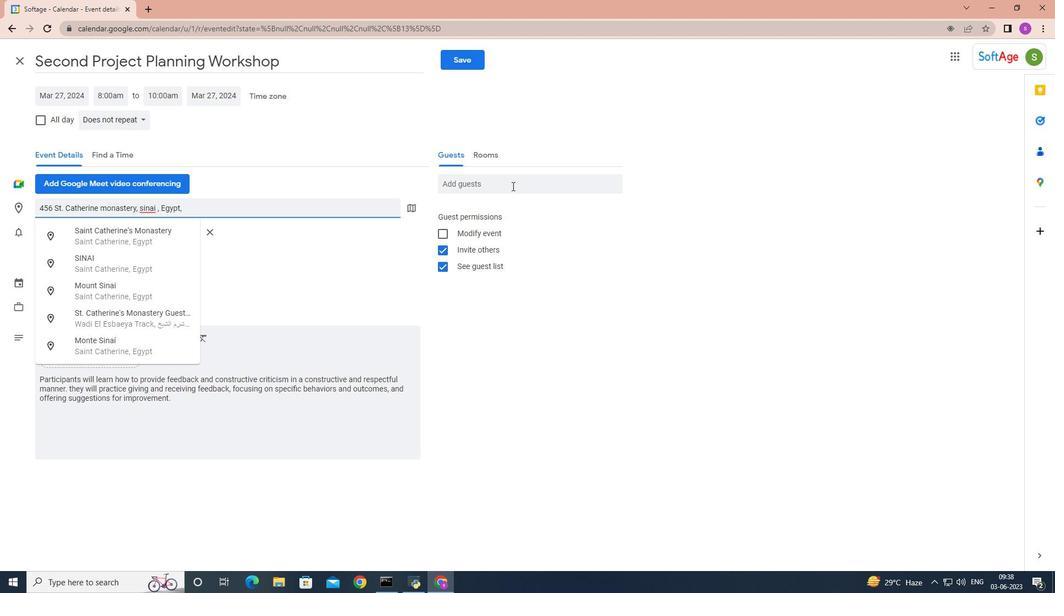 
Action: Mouse pressed left at (508, 184)
Screenshot: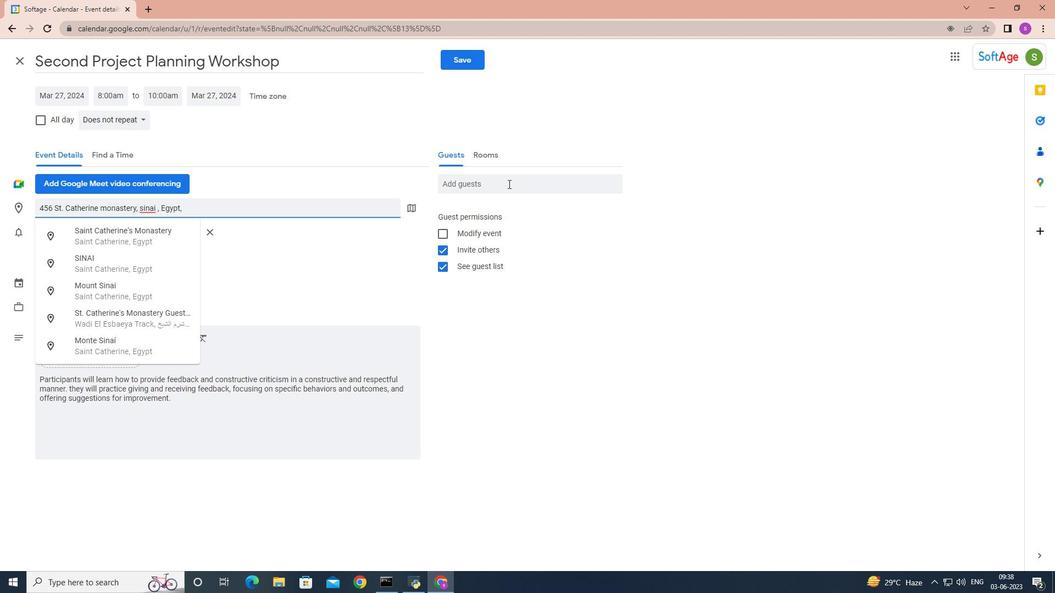 
Action: Key pressed softage.9
Screenshot: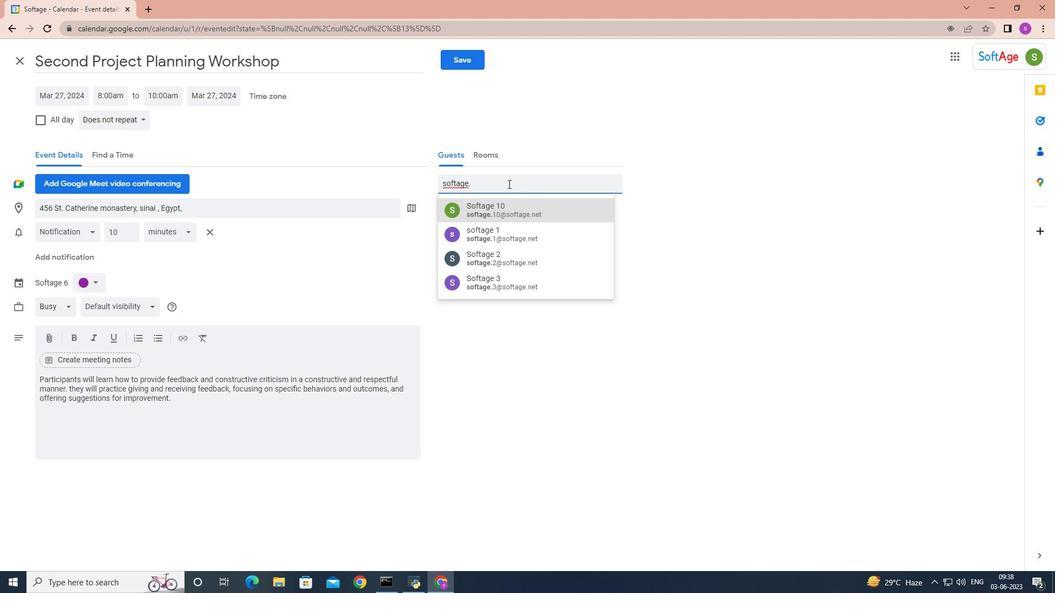 
Action: Mouse moved to (512, 207)
Screenshot: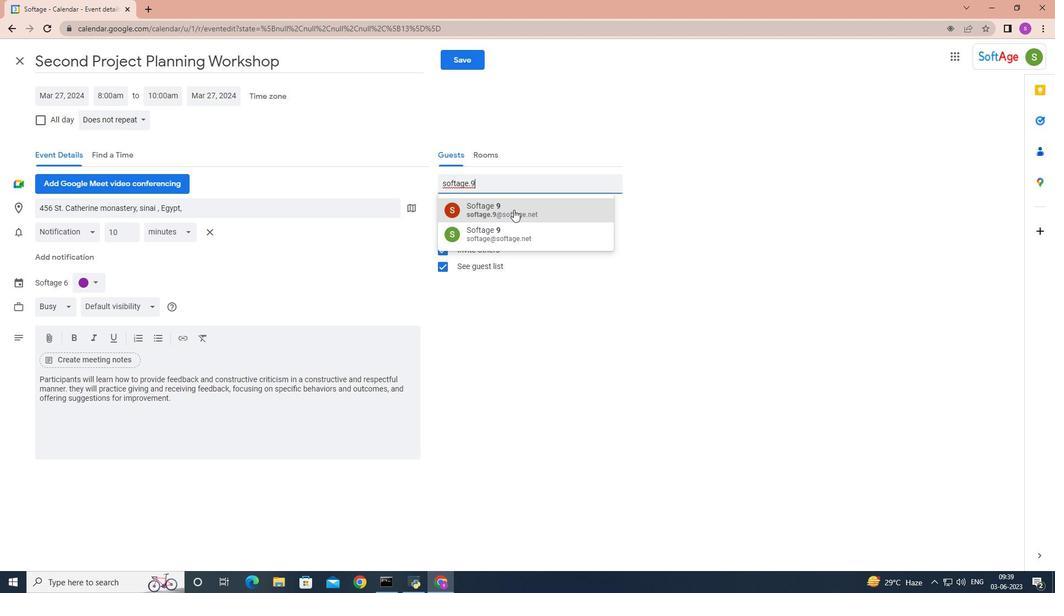 
Action: Mouse pressed left at (512, 207)
Screenshot: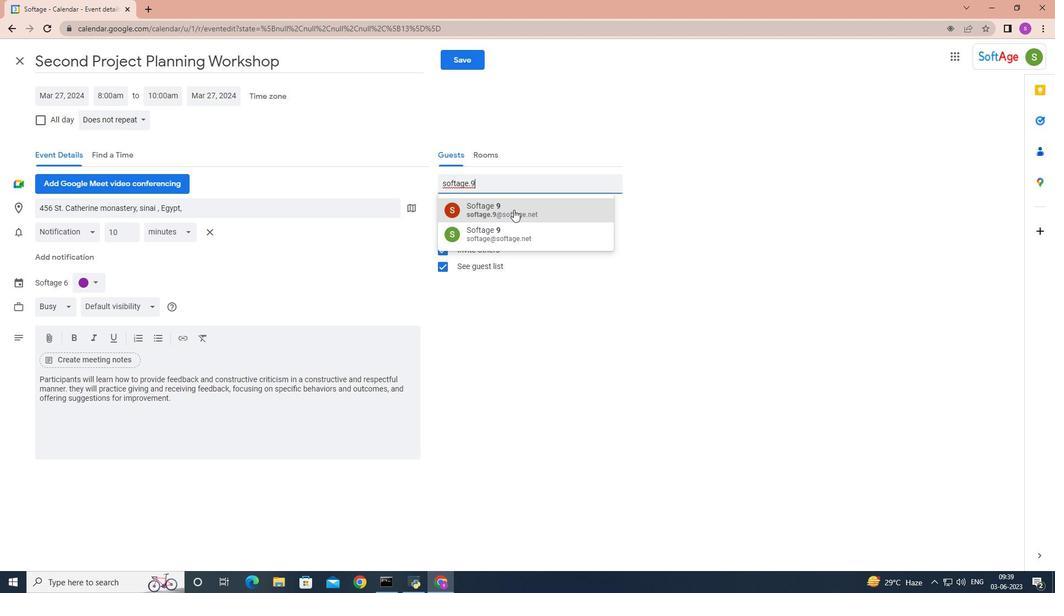 
Action: Mouse moved to (509, 205)
Screenshot: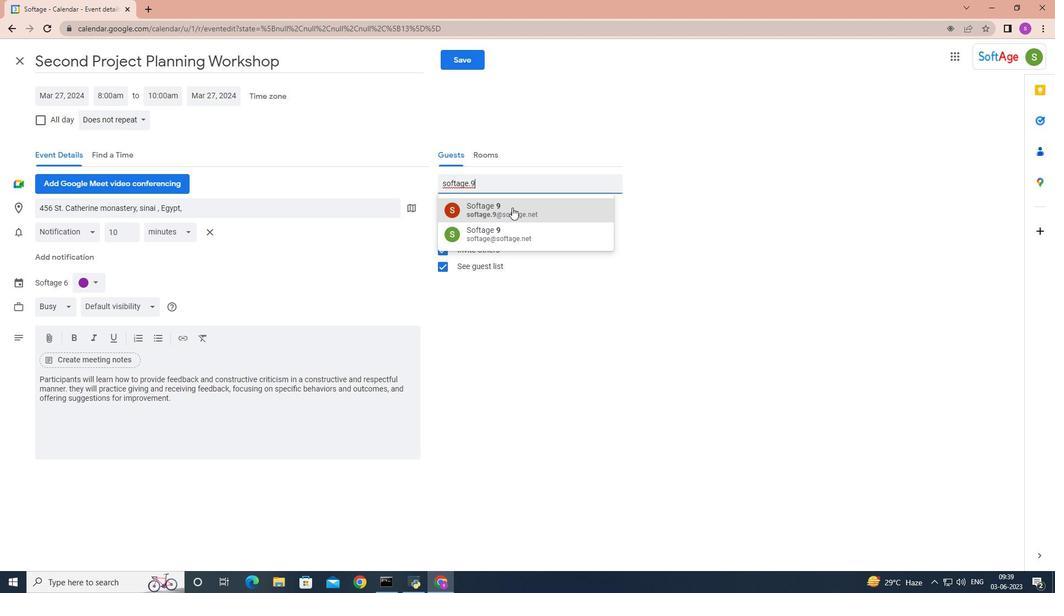 
Action: Key pressed softage.10
Screenshot: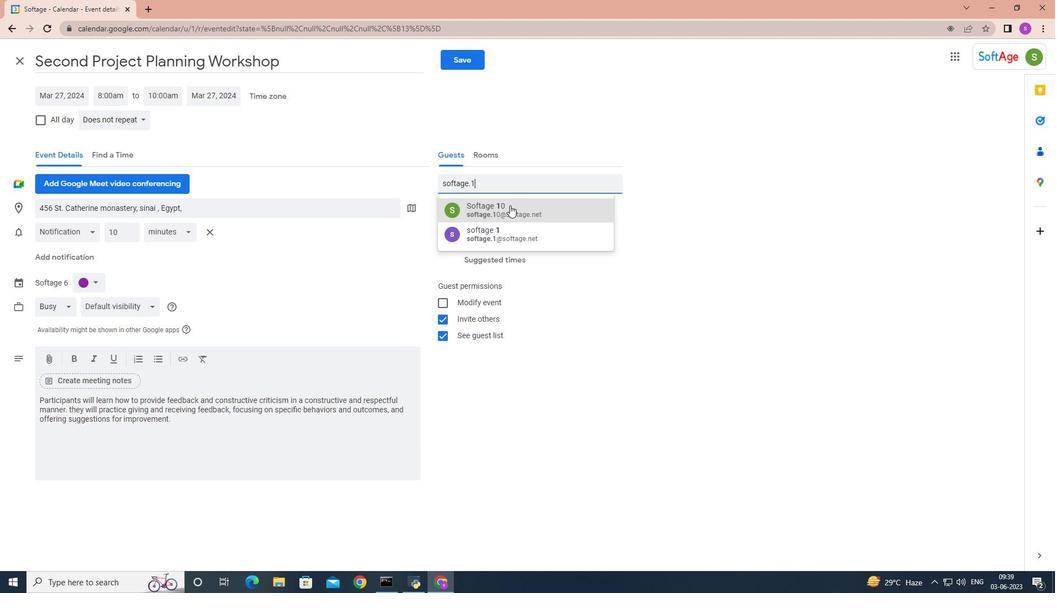 
Action: Mouse pressed left at (509, 205)
Screenshot: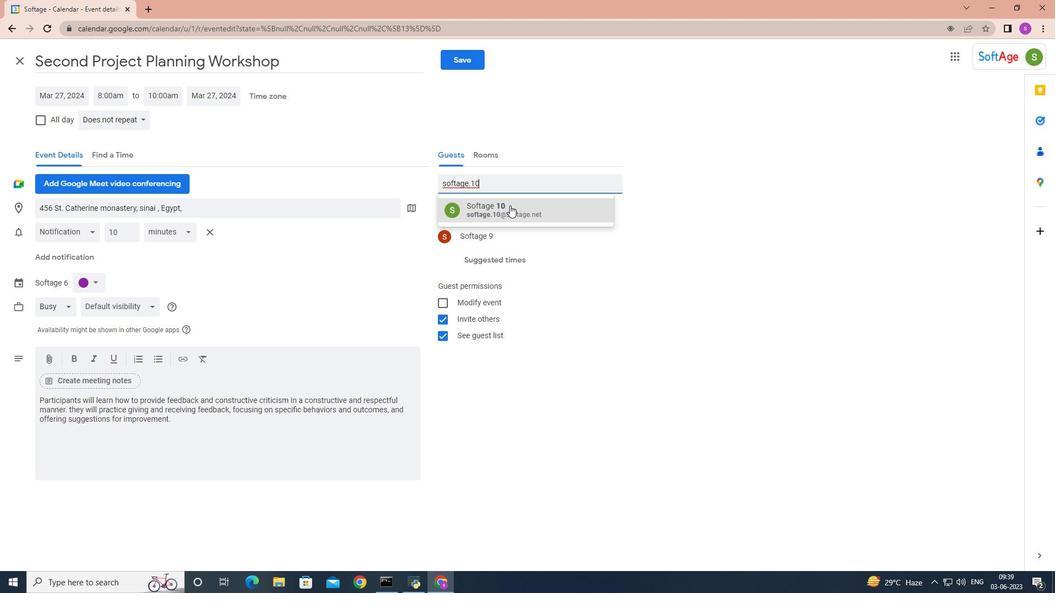 
Action: Mouse moved to (136, 118)
Screenshot: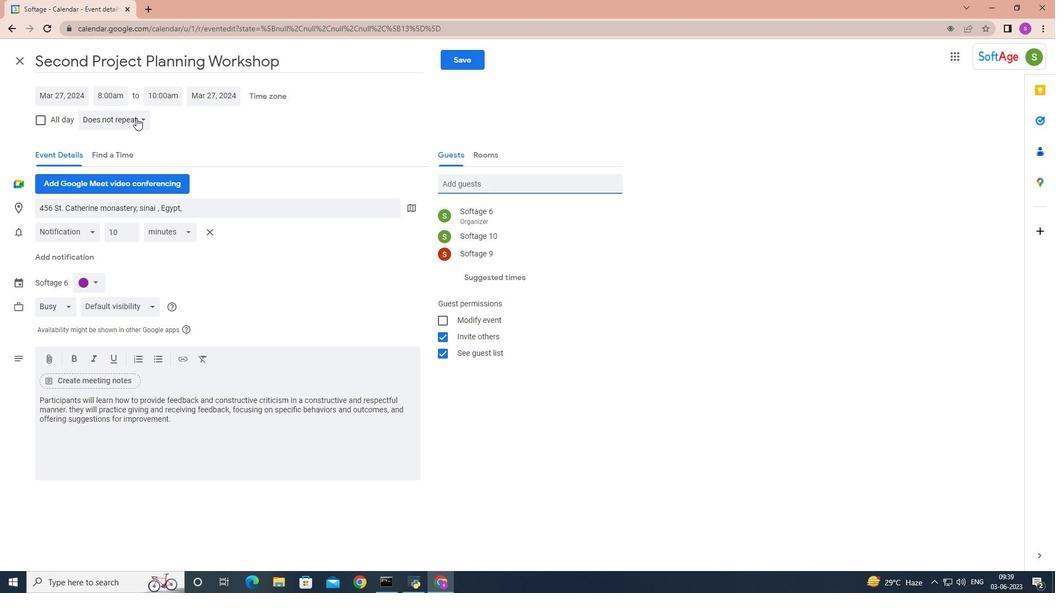 
Action: Mouse pressed left at (136, 118)
Screenshot: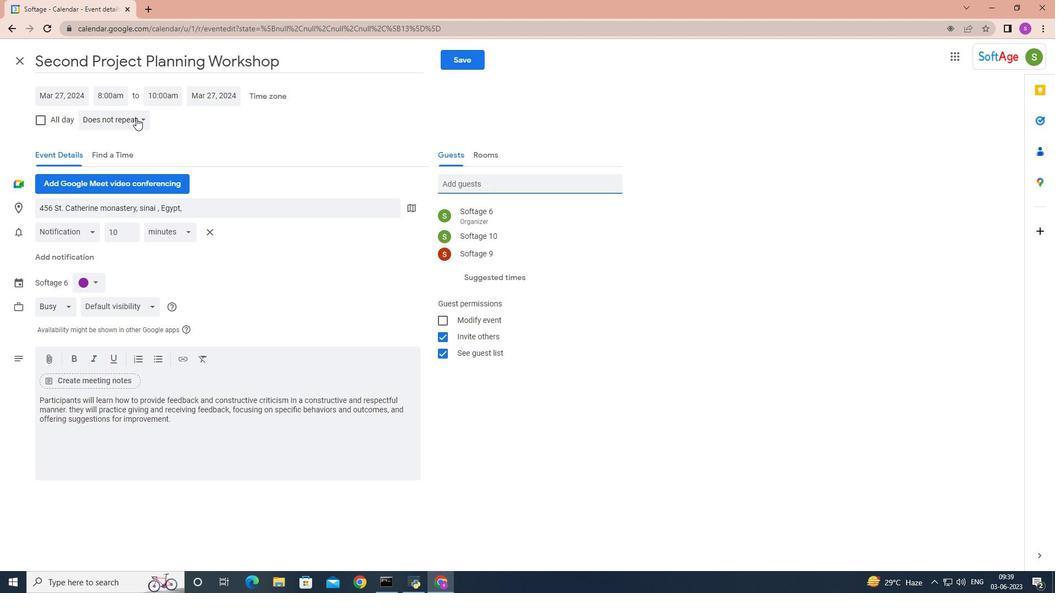 
Action: Mouse moved to (128, 139)
Screenshot: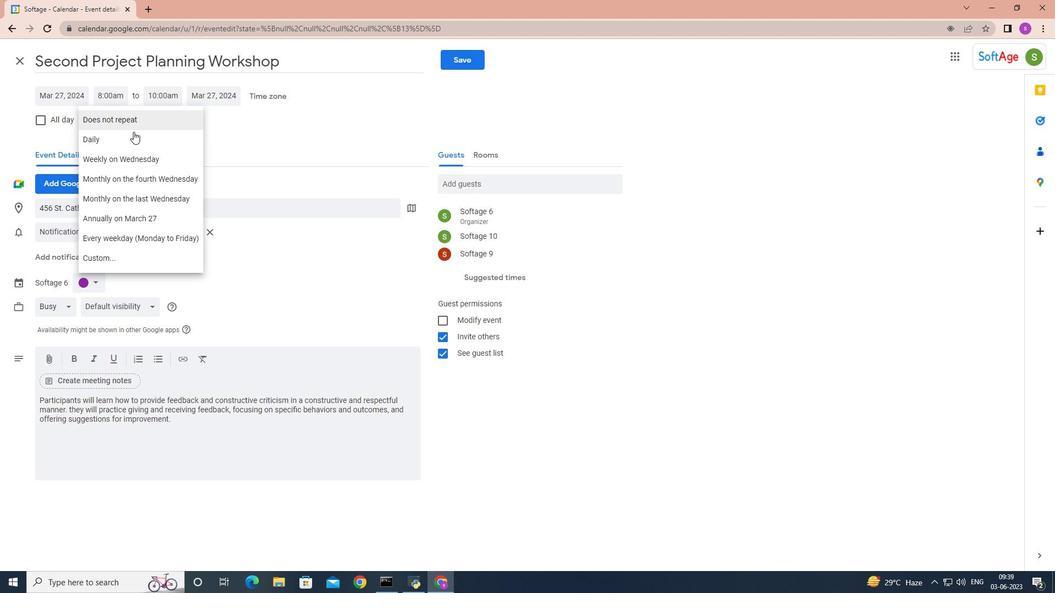 
Action: Mouse pressed left at (128, 139)
Screenshot: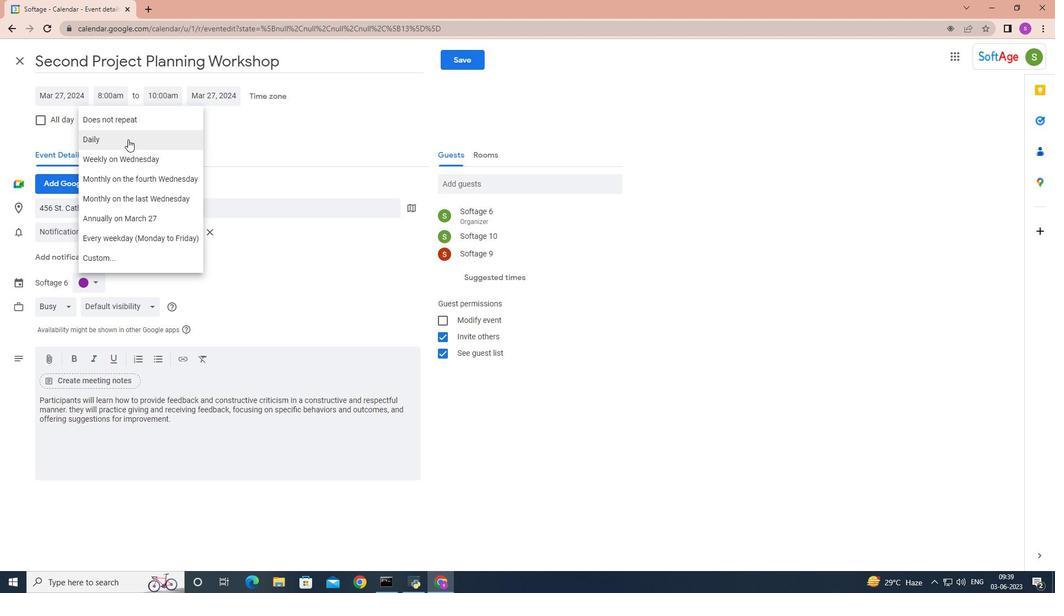 
Action: Mouse moved to (478, 57)
Screenshot: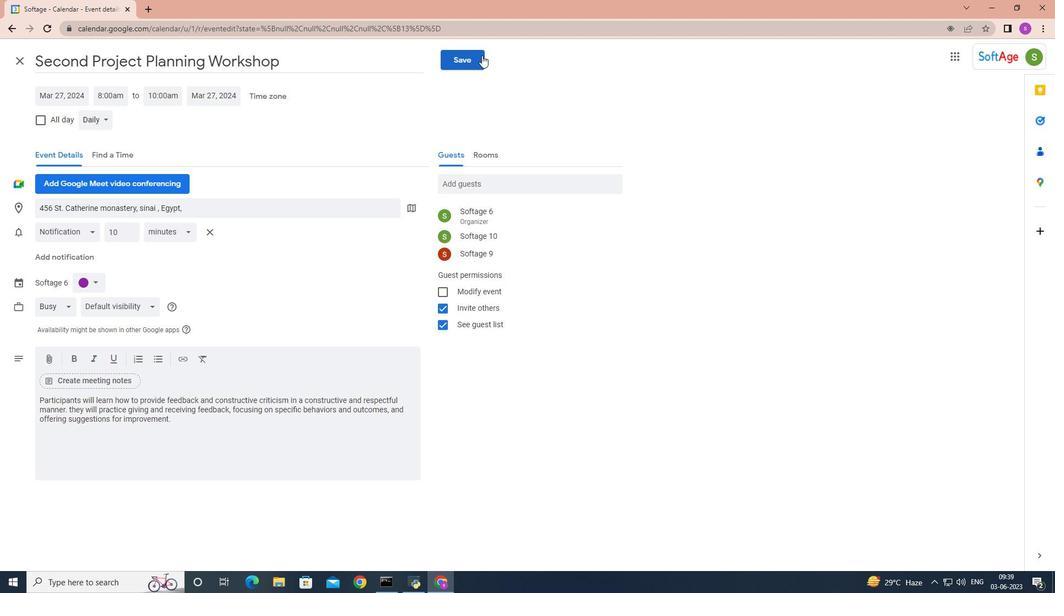 
Action: Mouse pressed left at (478, 57)
Screenshot: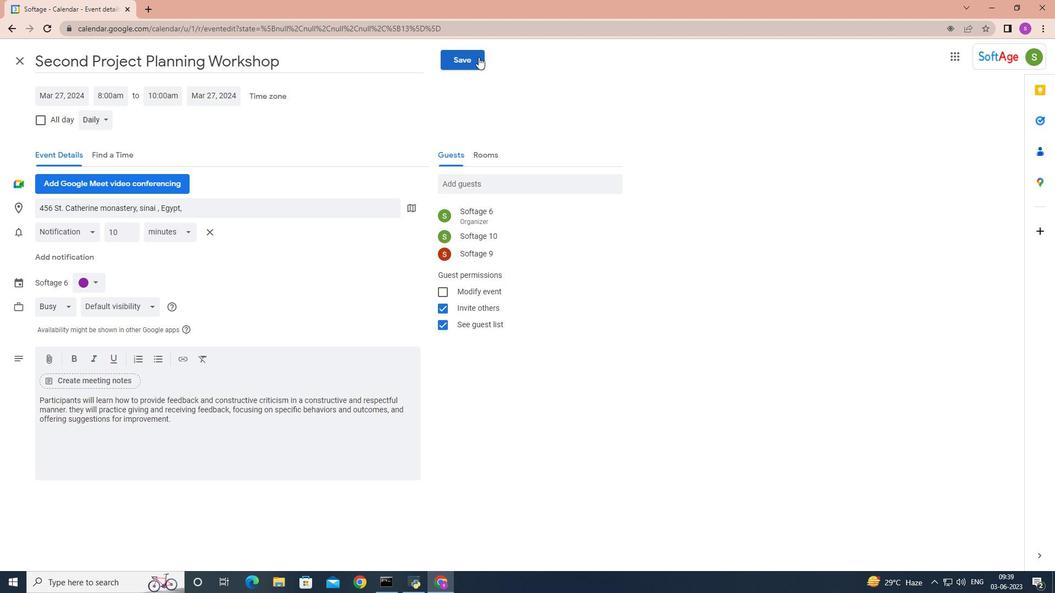 
Action: Mouse moved to (627, 325)
Screenshot: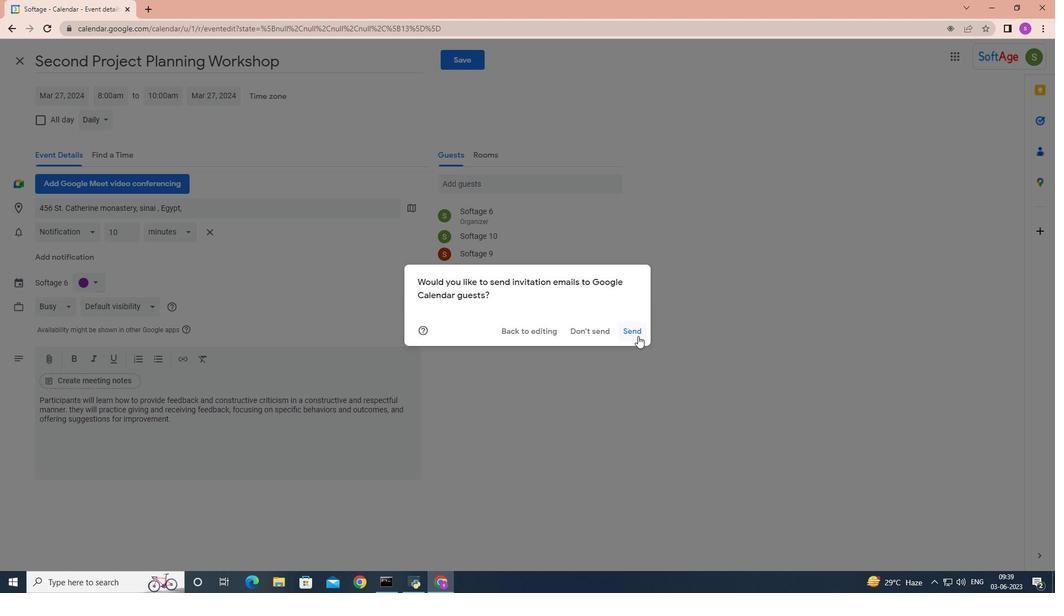
Action: Mouse pressed left at (627, 325)
Screenshot: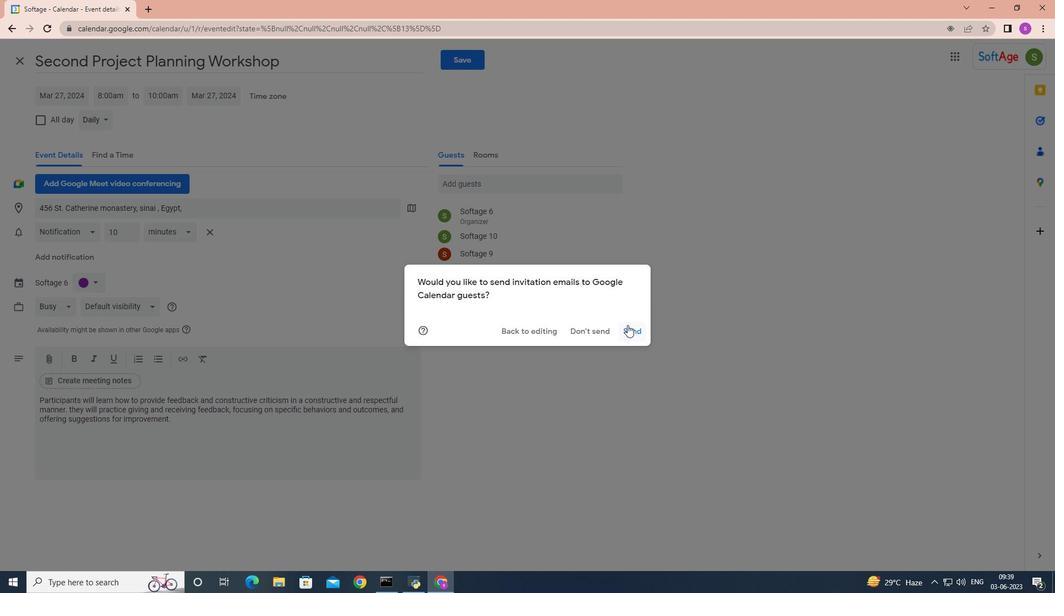 
